 Task: Find connections with filter location Birkenhead with filter topic #LetsWork with filter profile language German with filter current company Management Solutions International (MSI) with filter school School of Planning and Architecture, New Delhi with filter industry Internet Publishing with filter service category Pricing Strategy with filter keywords title Marketing Director
Action: Mouse moved to (478, 79)
Screenshot: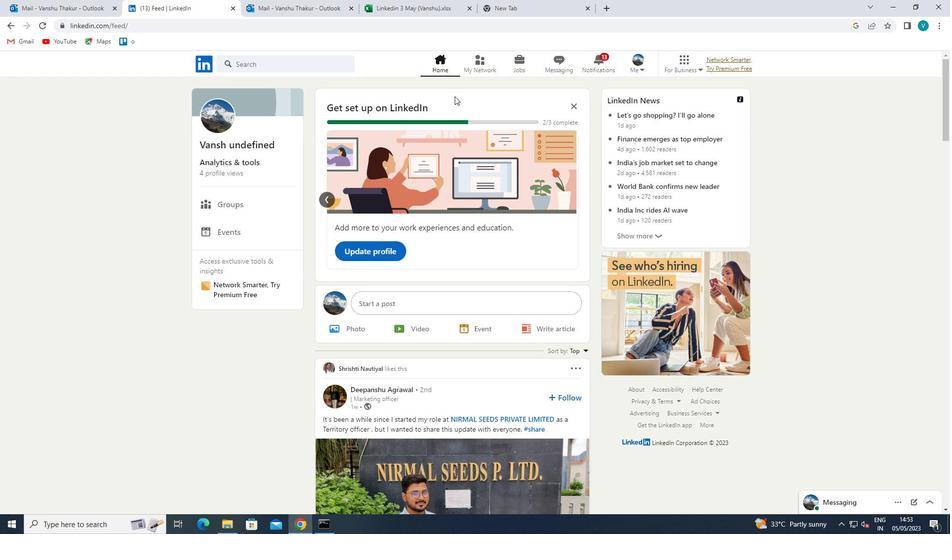 
Action: Mouse pressed left at (478, 79)
Screenshot: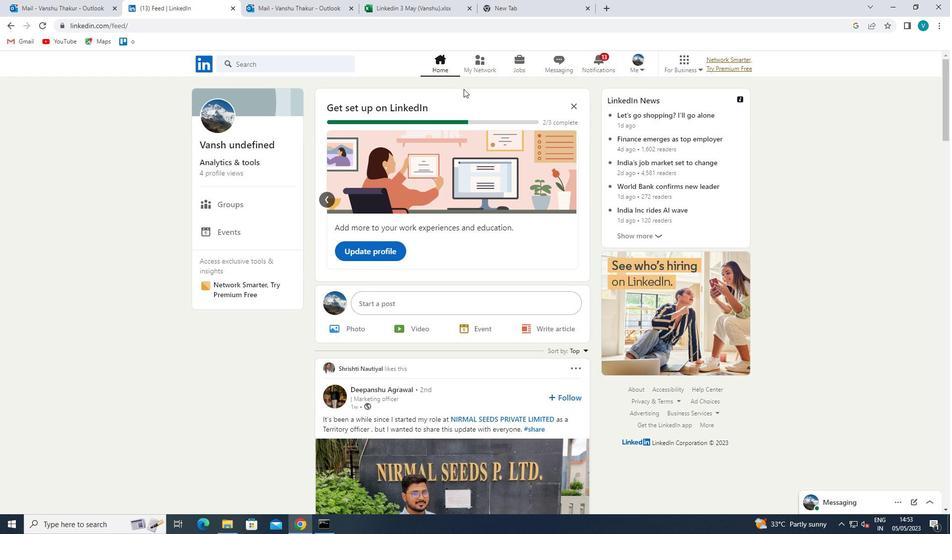 
Action: Mouse moved to (484, 72)
Screenshot: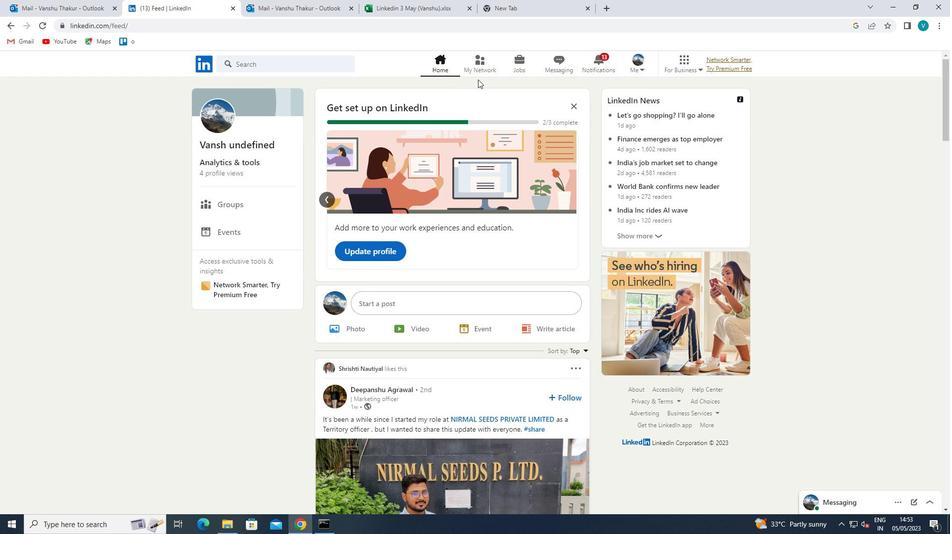 
Action: Mouse pressed left at (484, 72)
Screenshot: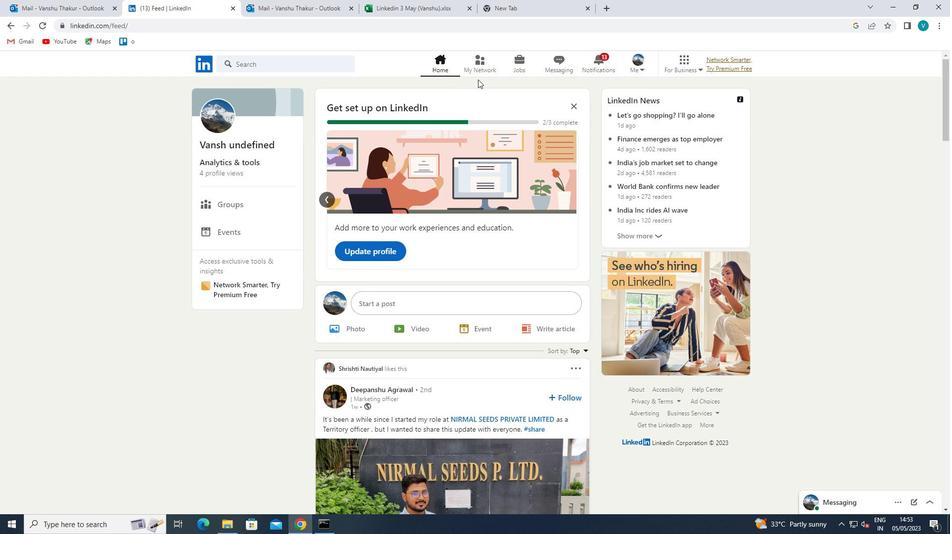 
Action: Mouse moved to (291, 125)
Screenshot: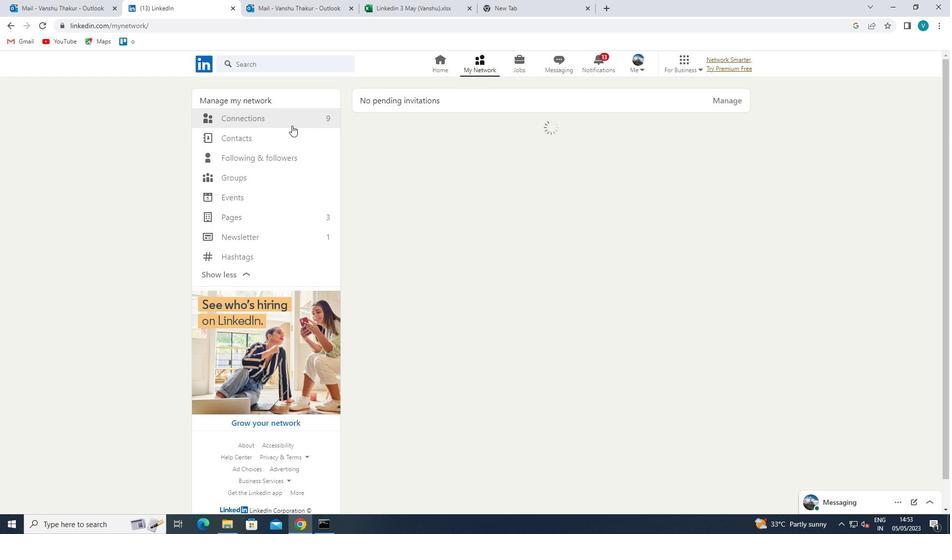 
Action: Mouse pressed left at (291, 125)
Screenshot: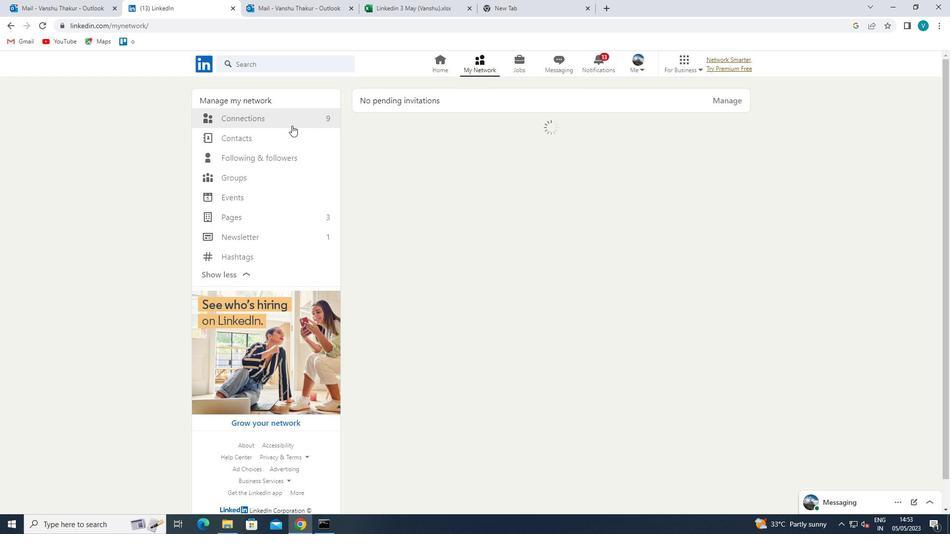 
Action: Mouse moved to (290, 120)
Screenshot: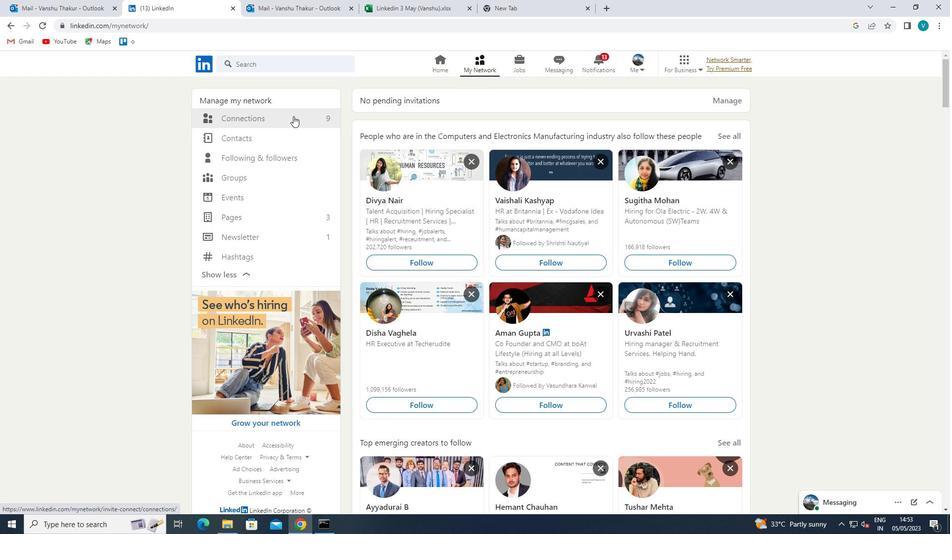 
Action: Mouse pressed left at (290, 120)
Screenshot: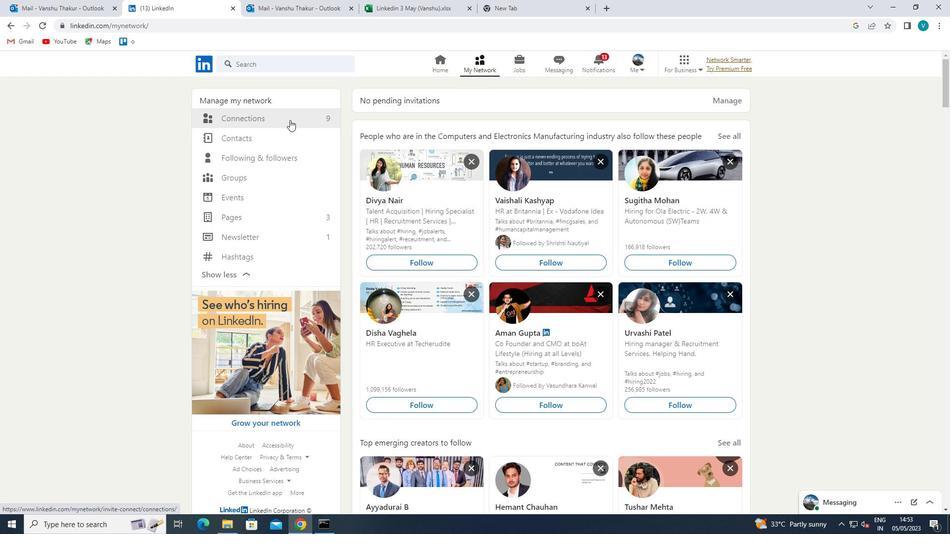 
Action: Mouse moved to (573, 120)
Screenshot: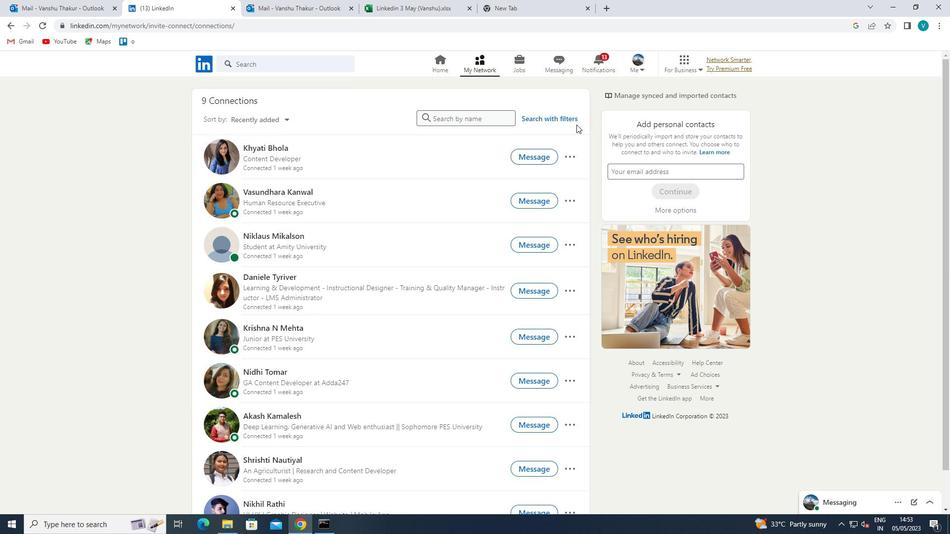 
Action: Mouse pressed left at (573, 120)
Screenshot: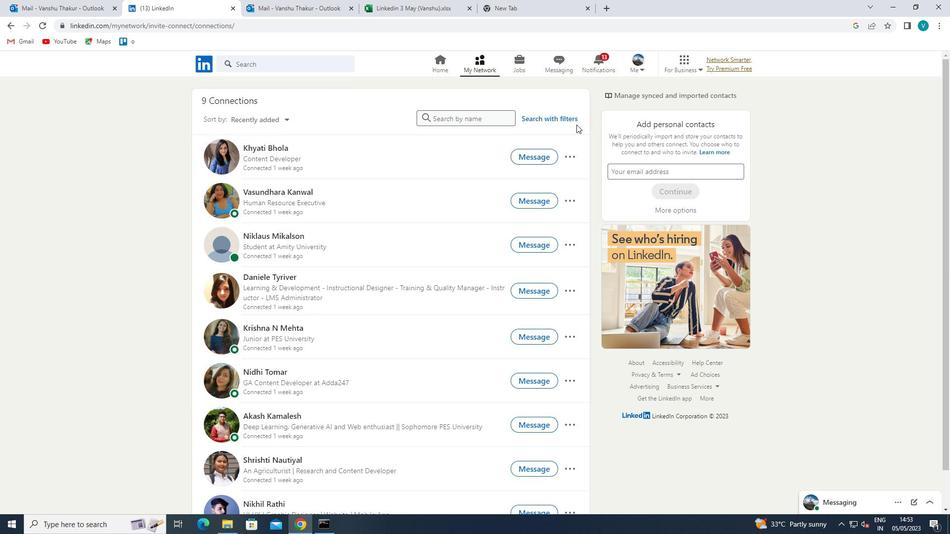 
Action: Mouse moved to (486, 89)
Screenshot: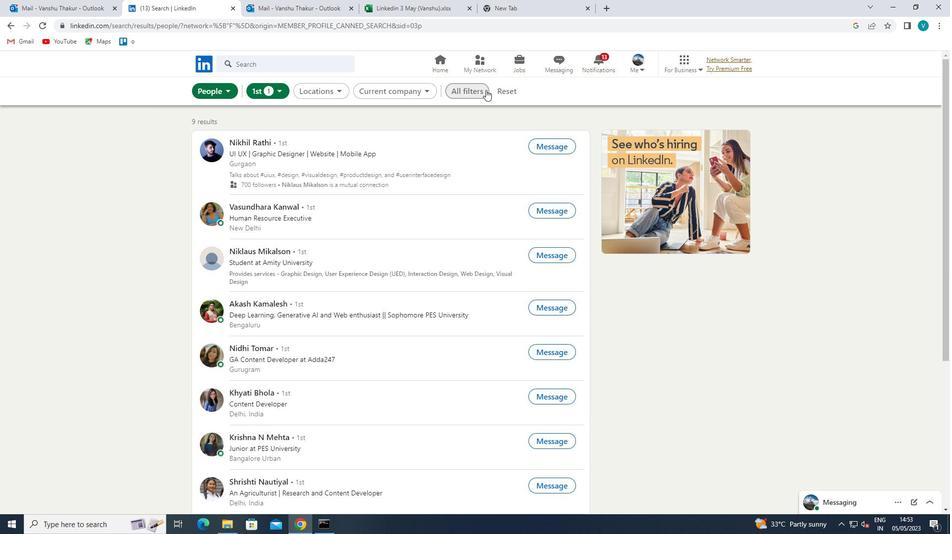 
Action: Mouse pressed left at (486, 89)
Screenshot: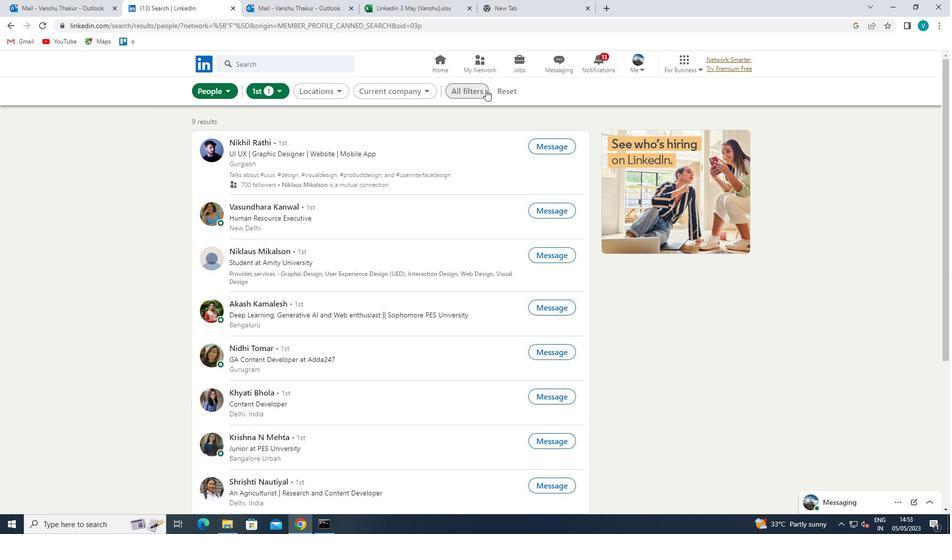 
Action: Mouse moved to (795, 235)
Screenshot: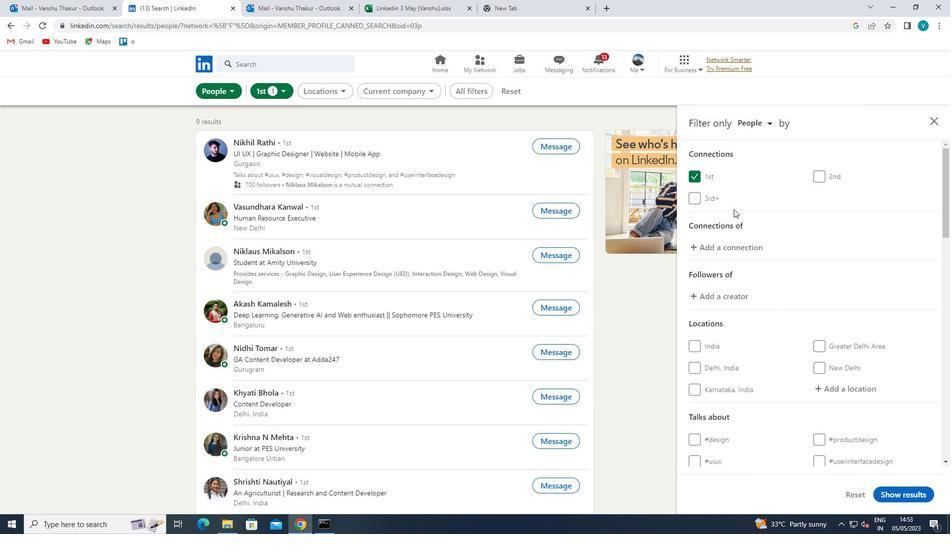 
Action: Mouse scrolled (795, 234) with delta (0, 0)
Screenshot: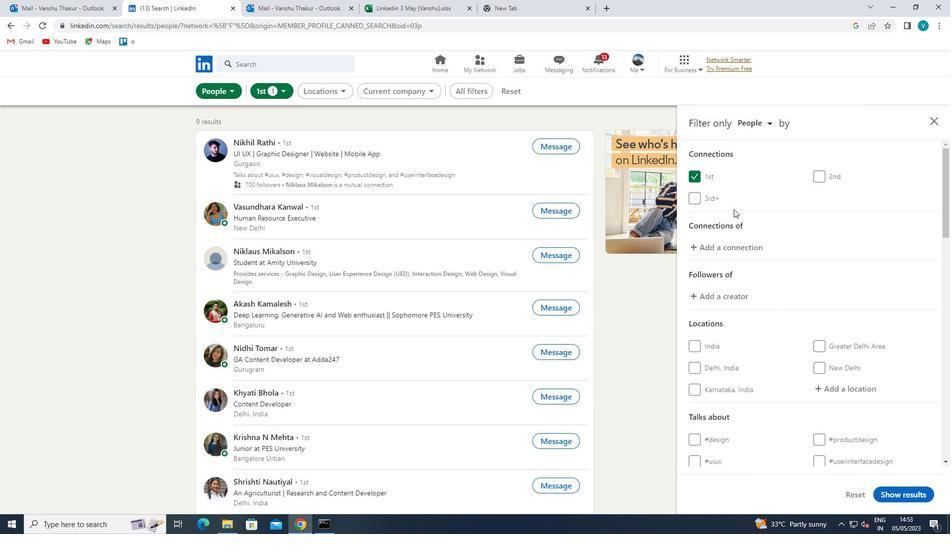 
Action: Mouse moved to (795, 235)
Screenshot: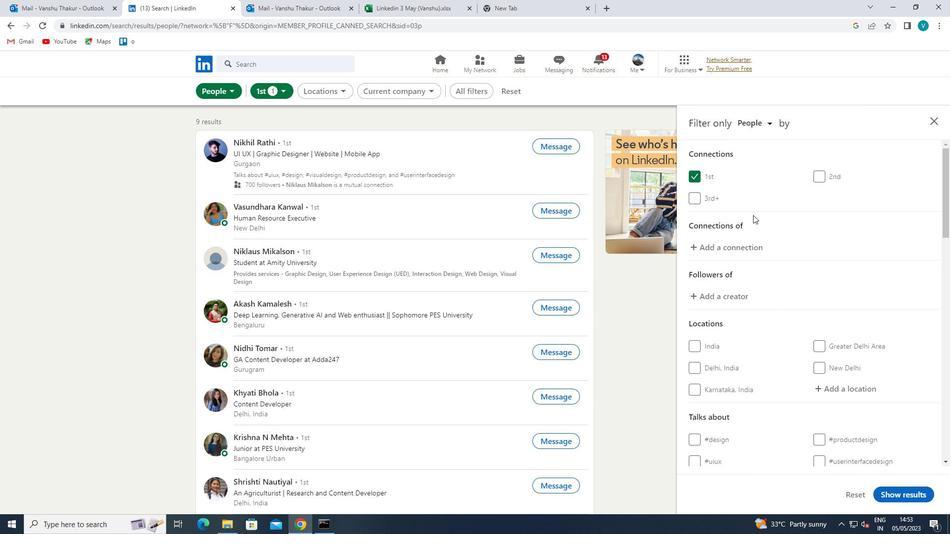 
Action: Mouse scrolled (795, 234) with delta (0, 0)
Screenshot: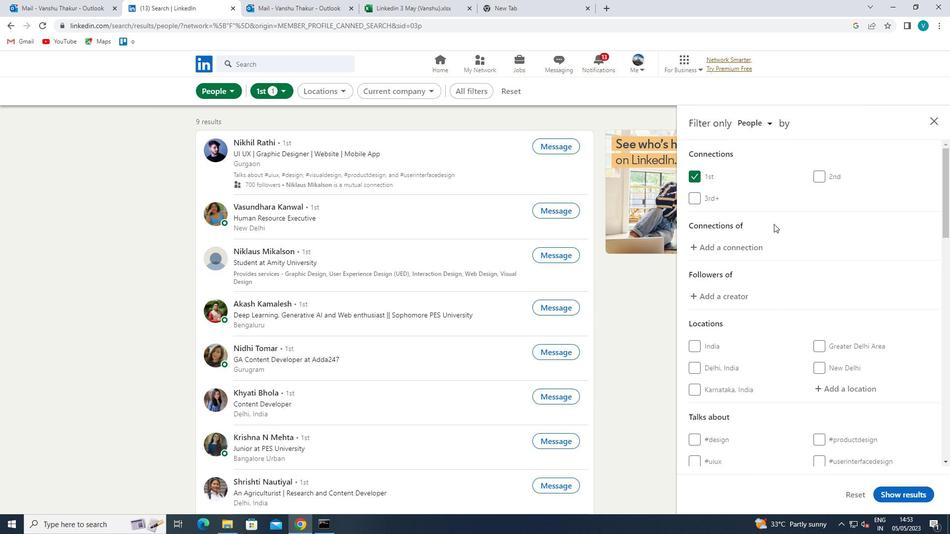 
Action: Mouse moved to (796, 236)
Screenshot: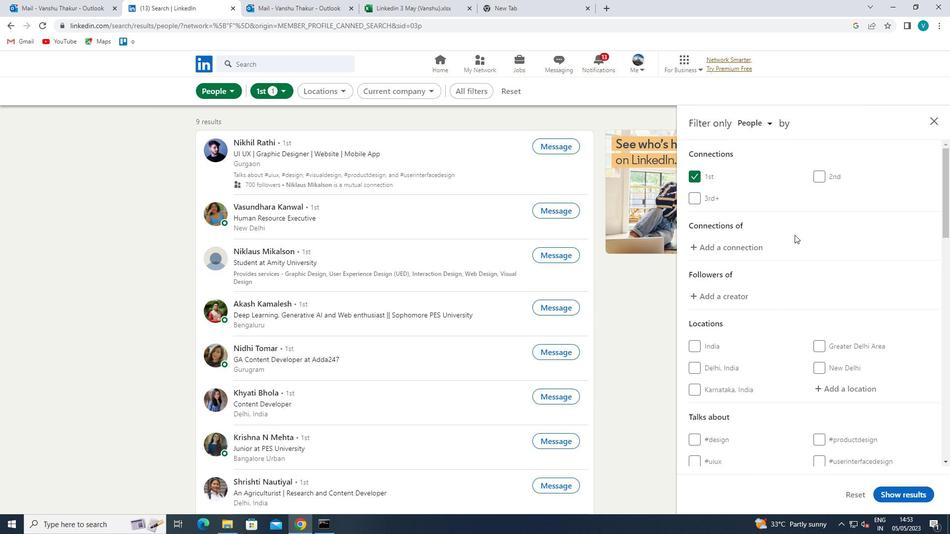 
Action: Mouse scrolled (796, 235) with delta (0, 0)
Screenshot: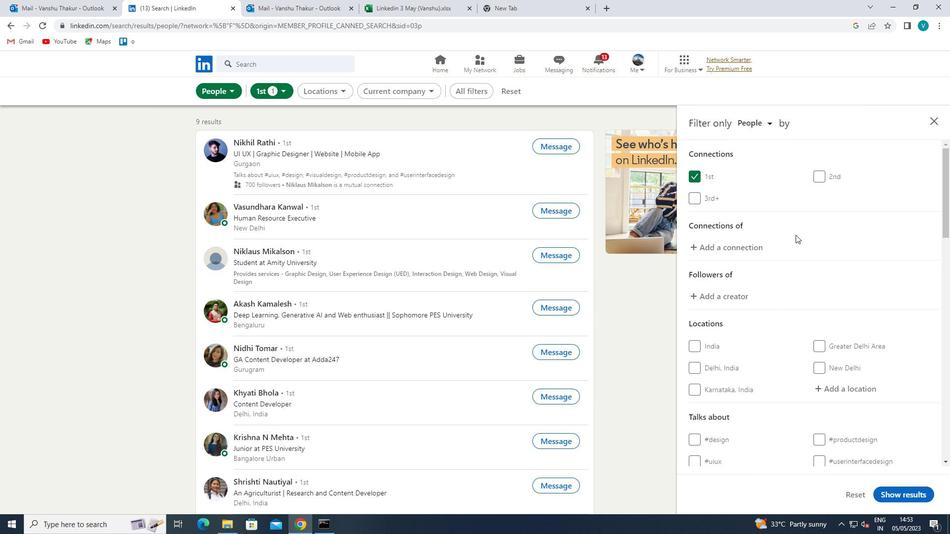 
Action: Mouse moved to (846, 244)
Screenshot: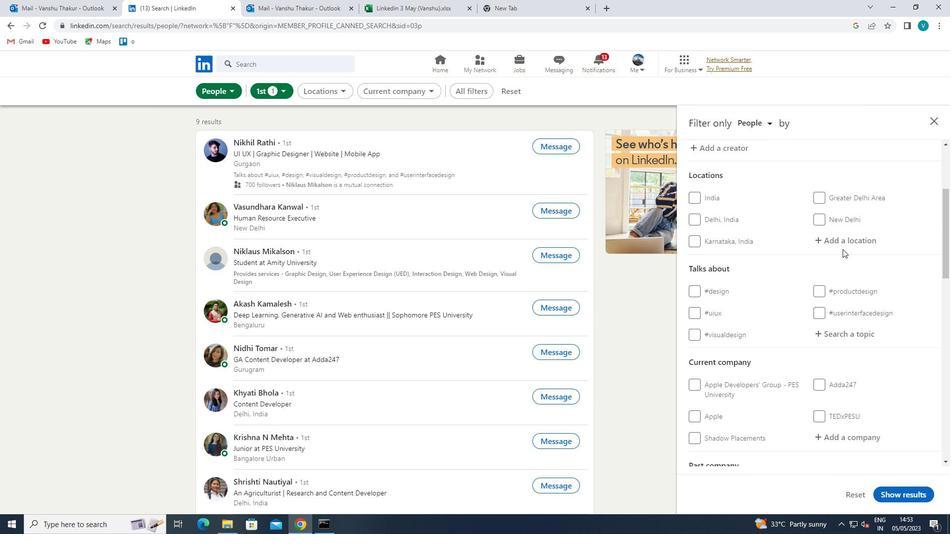 
Action: Mouse pressed left at (846, 244)
Screenshot: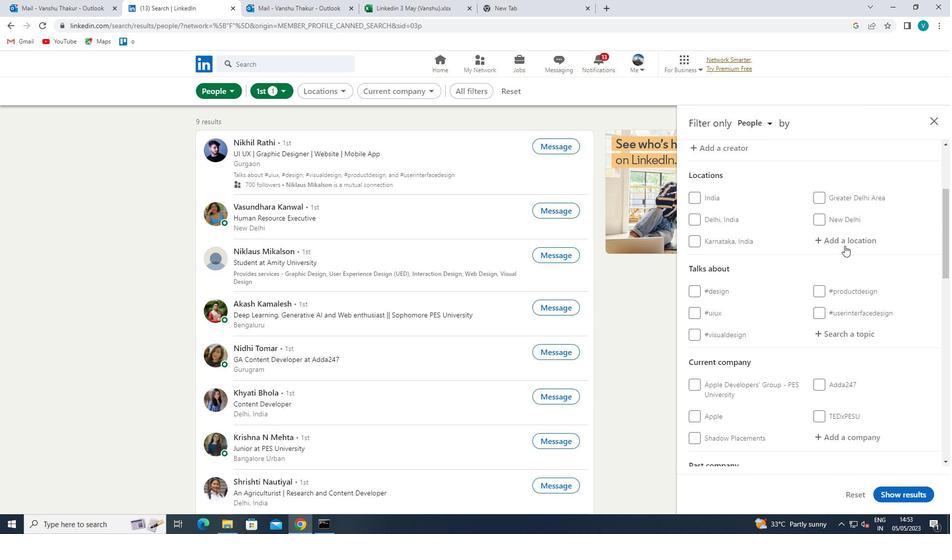 
Action: Mouse moved to (846, 242)
Screenshot: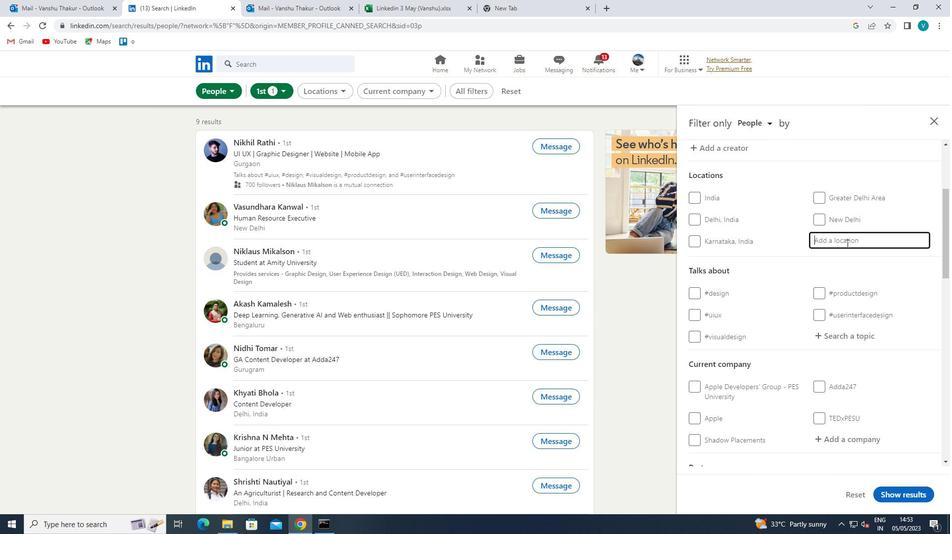 
Action: Key pressed <Key.shift>BIRKENHEAD
Screenshot: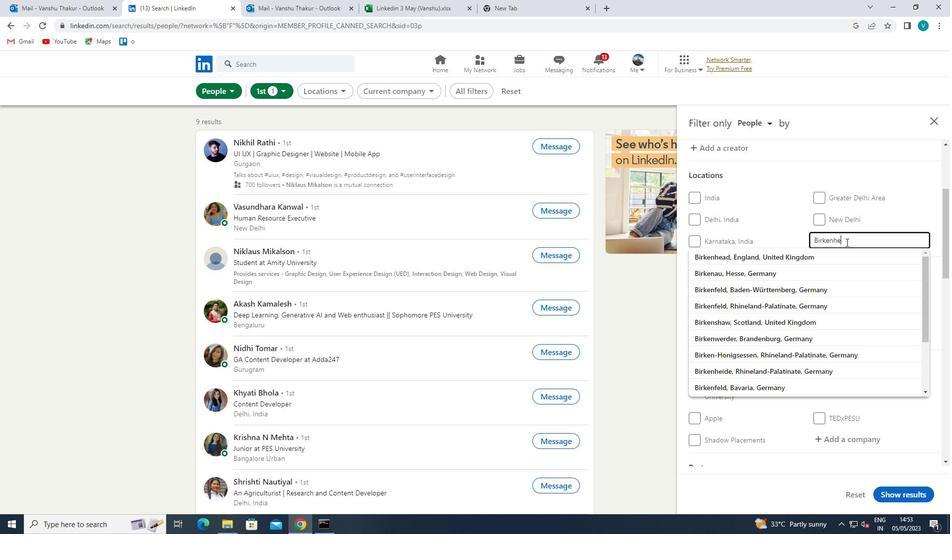 
Action: Mouse moved to (800, 251)
Screenshot: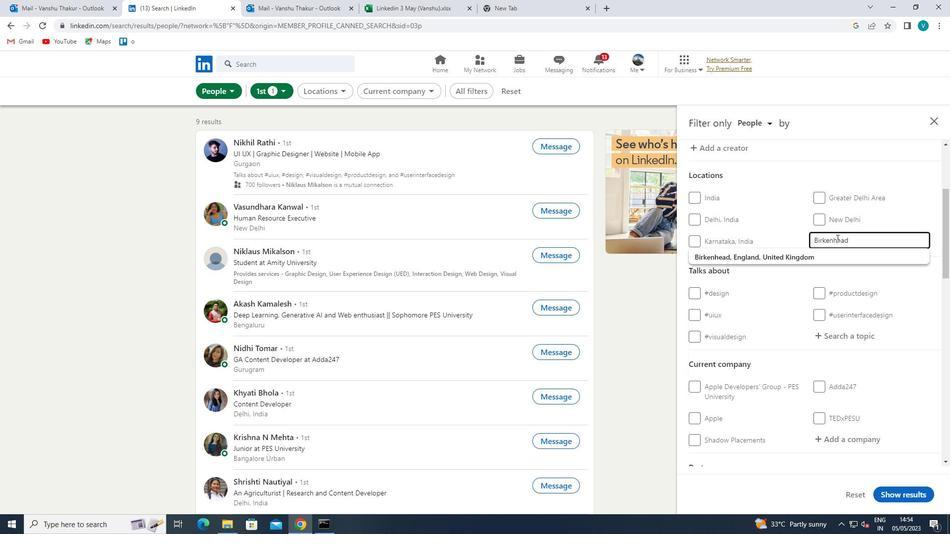 
Action: Mouse pressed left at (800, 251)
Screenshot: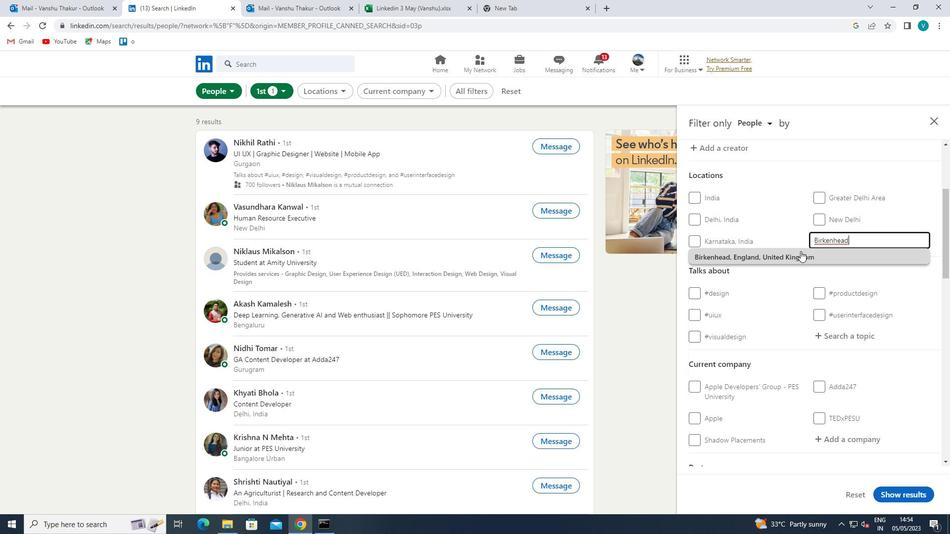 
Action: Mouse moved to (800, 252)
Screenshot: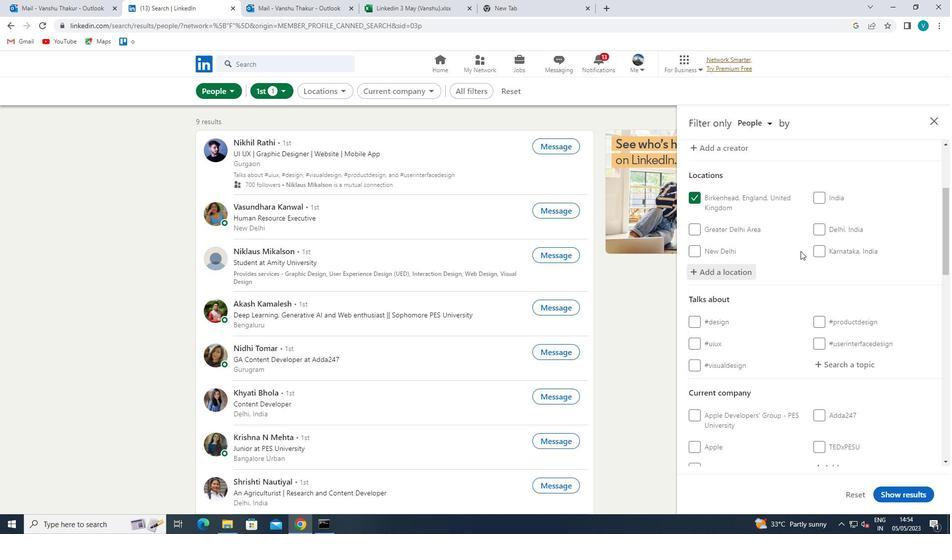 
Action: Mouse scrolled (800, 251) with delta (0, 0)
Screenshot: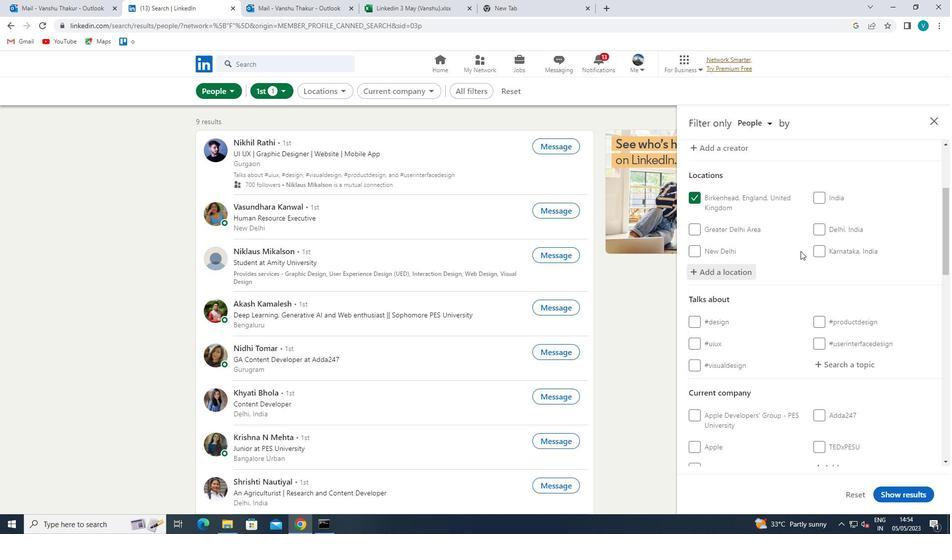 
Action: Mouse moved to (826, 317)
Screenshot: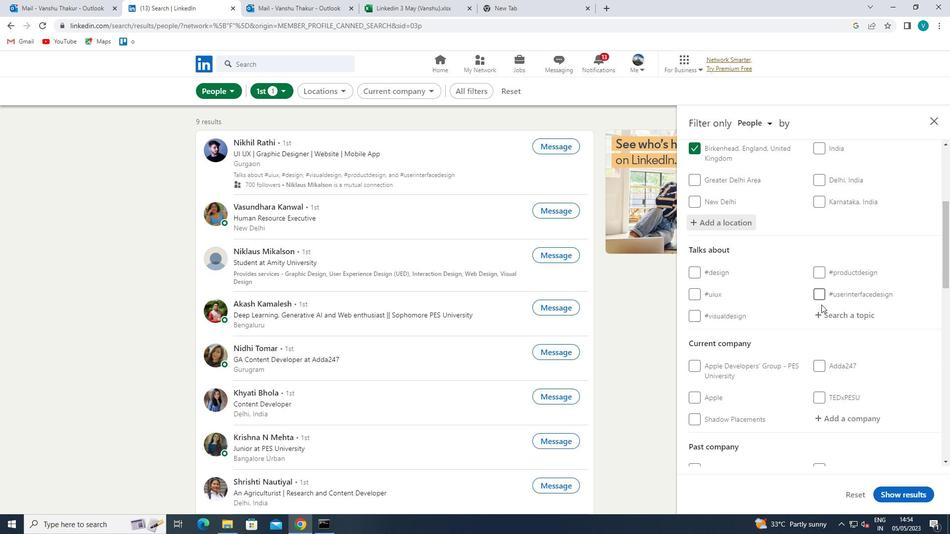 
Action: Mouse pressed left at (826, 317)
Screenshot: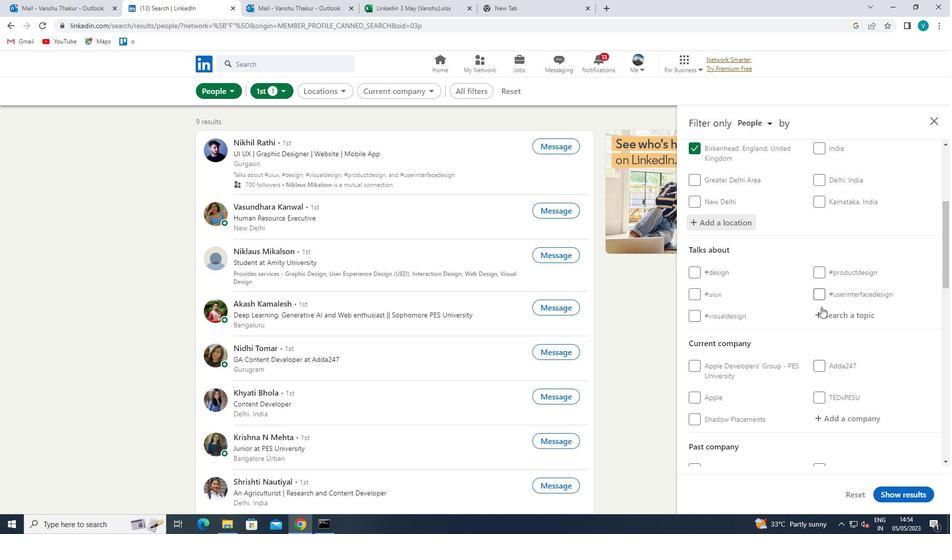 
Action: Mouse moved to (826, 317)
Screenshot: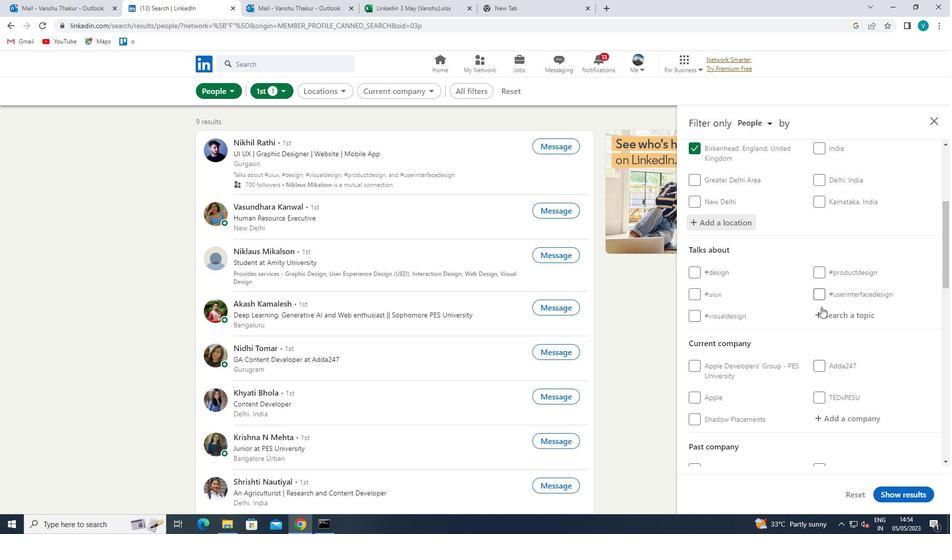 
Action: Key pressed LETSWOR
Screenshot: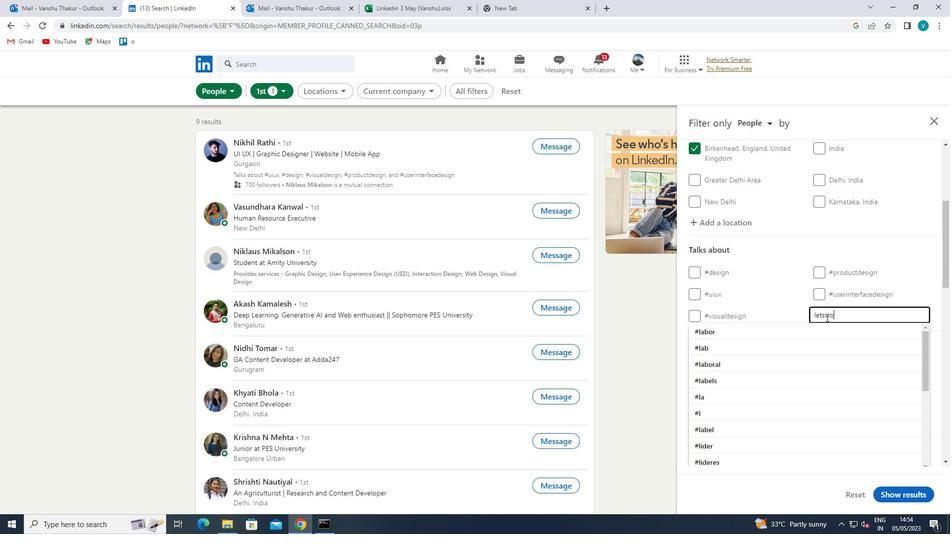 
Action: Mouse moved to (753, 329)
Screenshot: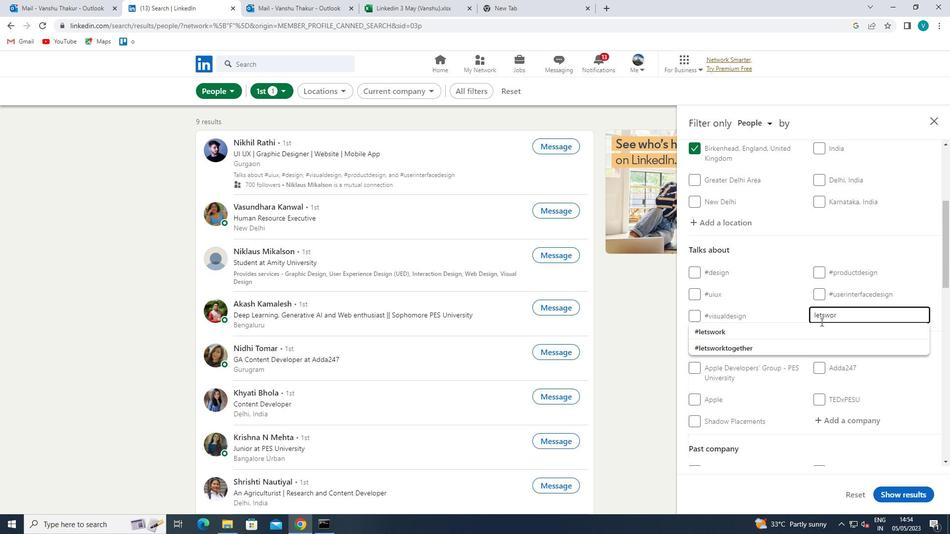 
Action: Mouse pressed left at (753, 329)
Screenshot: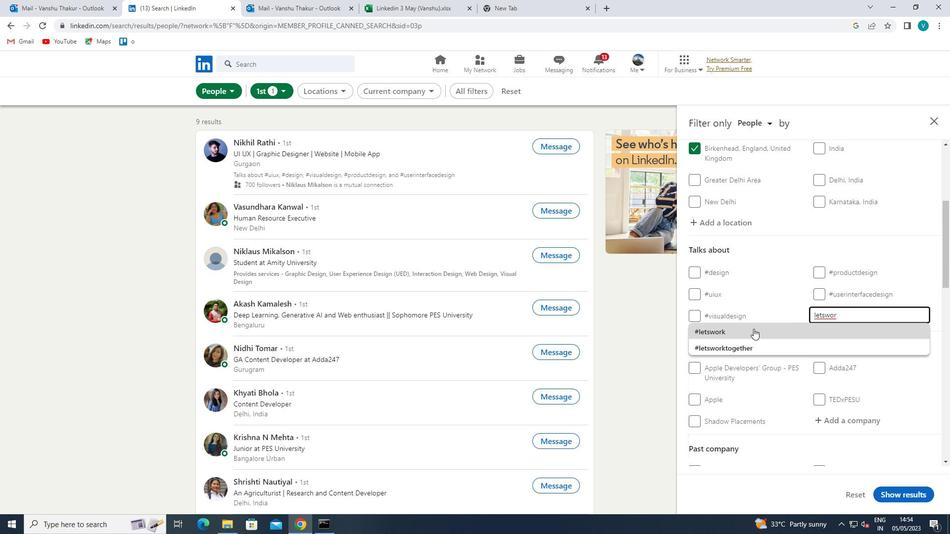 
Action: Mouse scrolled (753, 328) with delta (0, 0)
Screenshot: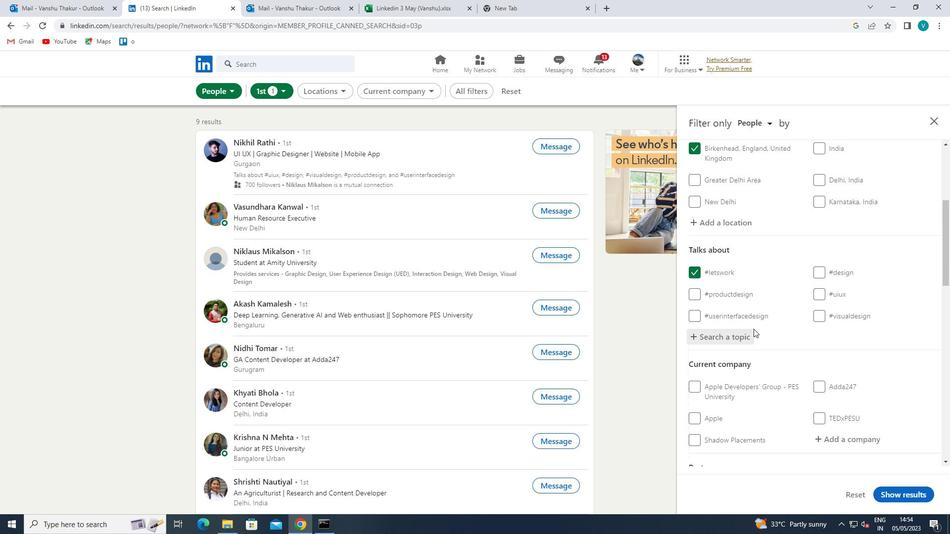 
Action: Mouse scrolled (753, 328) with delta (0, 0)
Screenshot: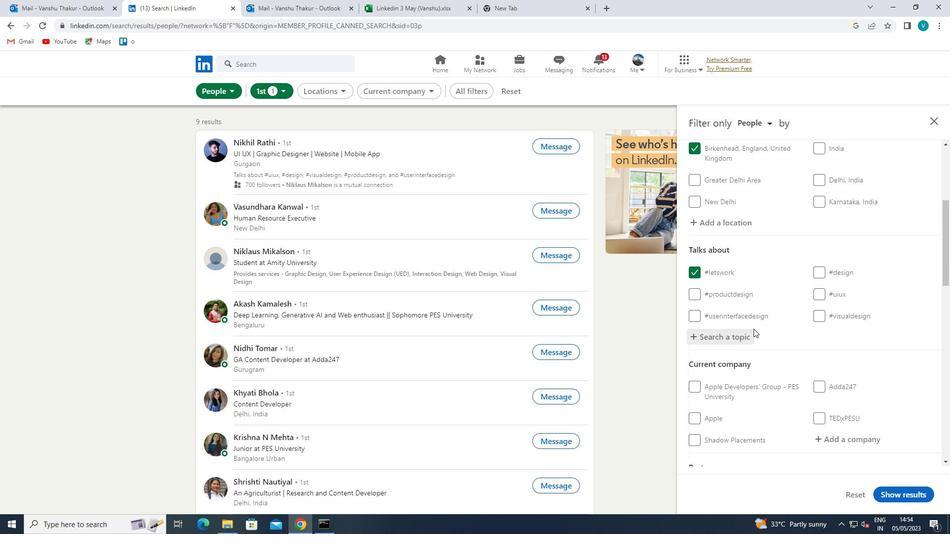 
Action: Mouse moved to (755, 331)
Screenshot: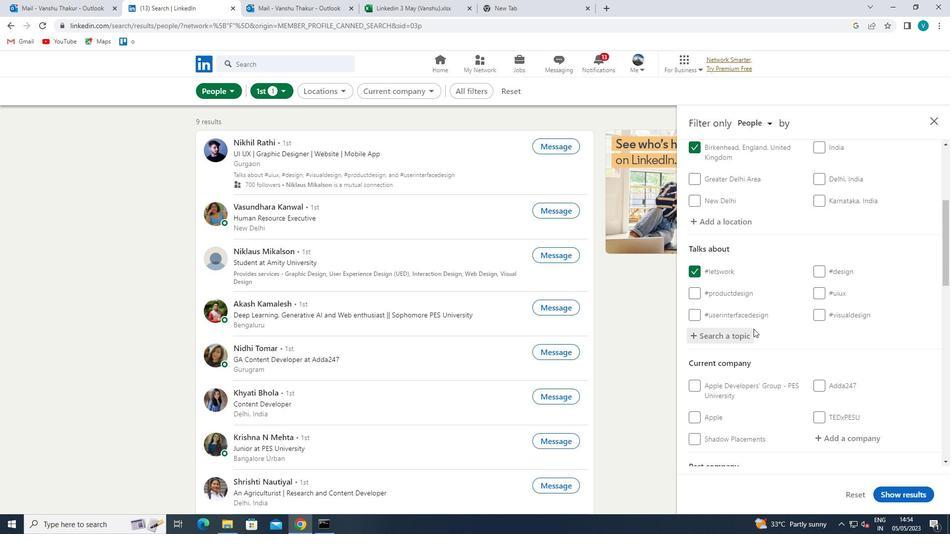
Action: Mouse scrolled (755, 331) with delta (0, 0)
Screenshot: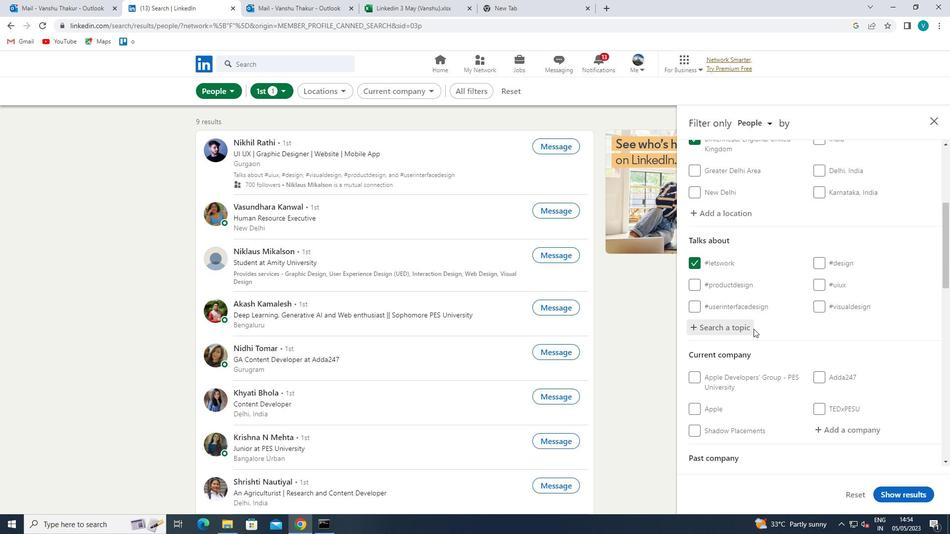 
Action: Mouse moved to (845, 290)
Screenshot: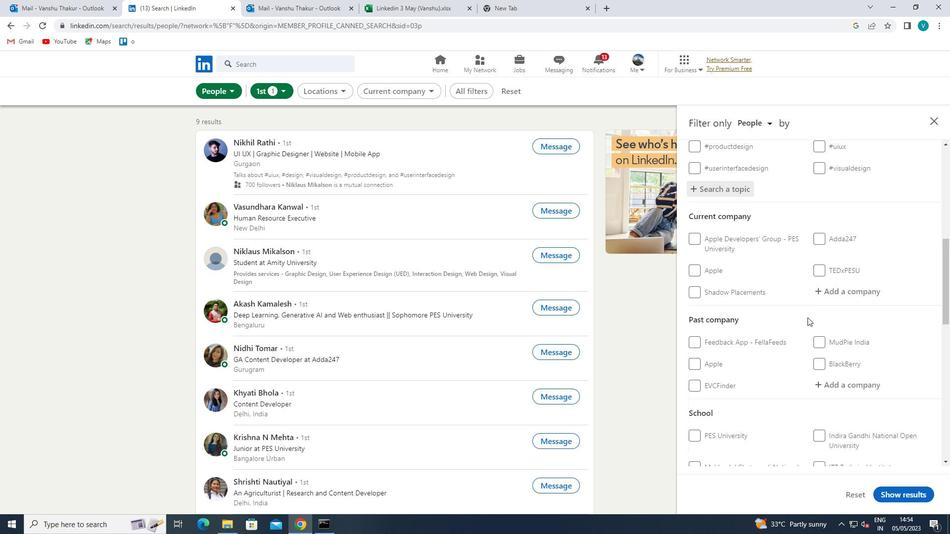 
Action: Mouse pressed left at (845, 290)
Screenshot: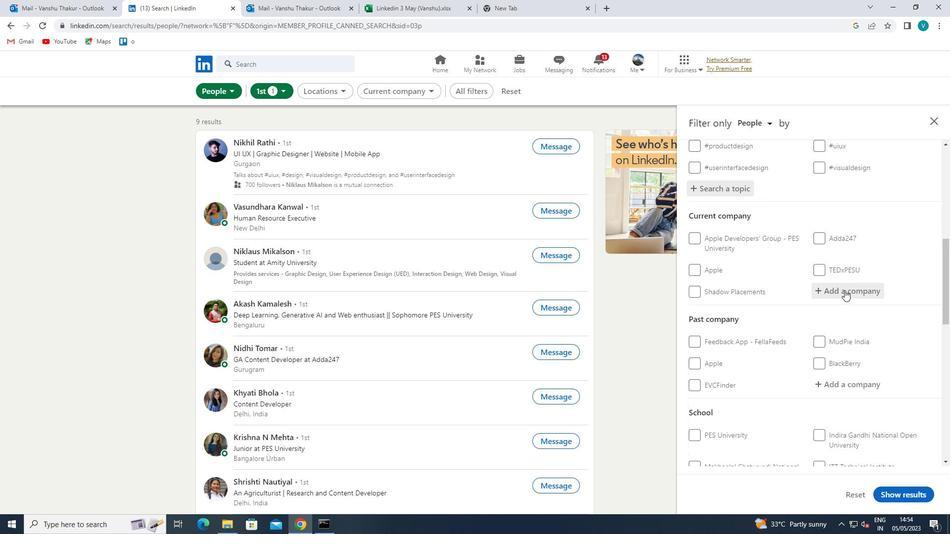
Action: Key pressed <Key.shift>MANAGE
Screenshot: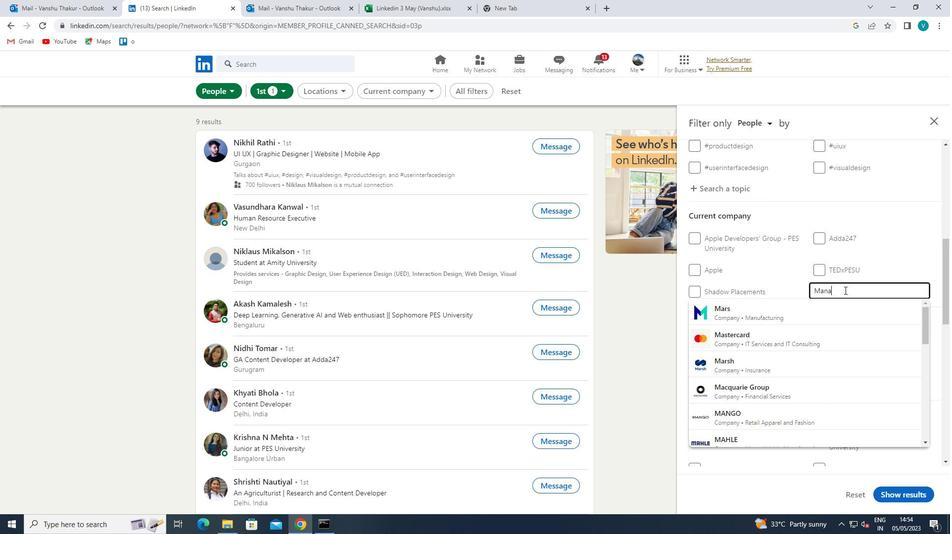 
Action: Mouse moved to (844, 291)
Screenshot: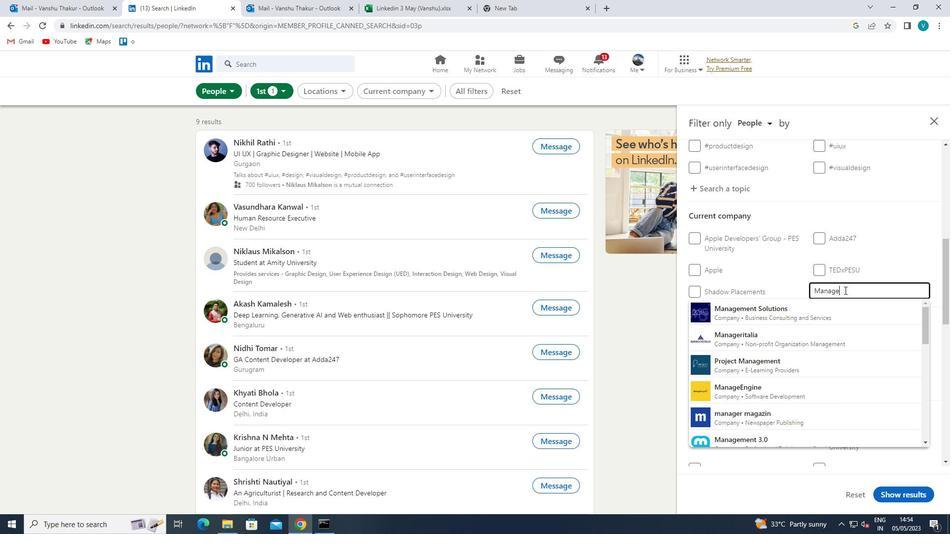 
Action: Key pressed MENT<Key.space><Key.shift>SOLI<Key.backspace>
Screenshot: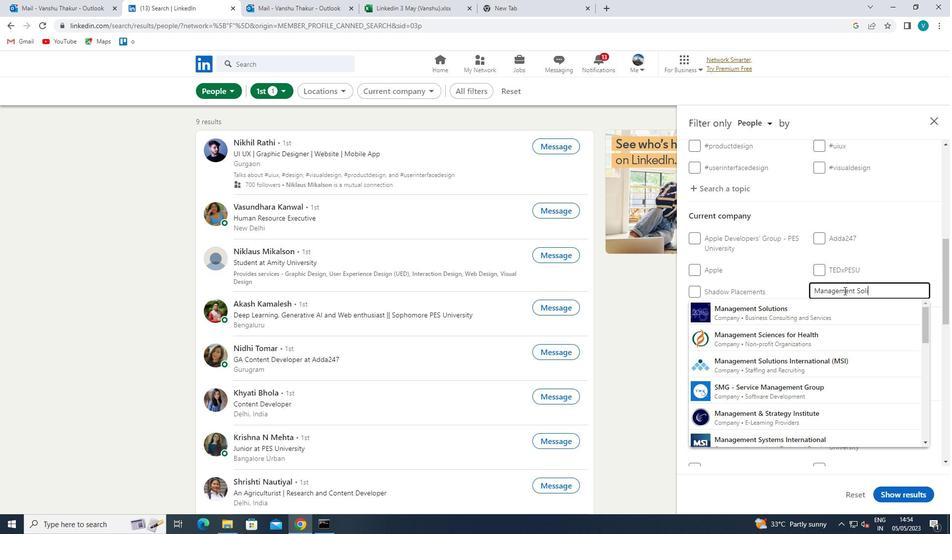 
Action: Mouse moved to (840, 335)
Screenshot: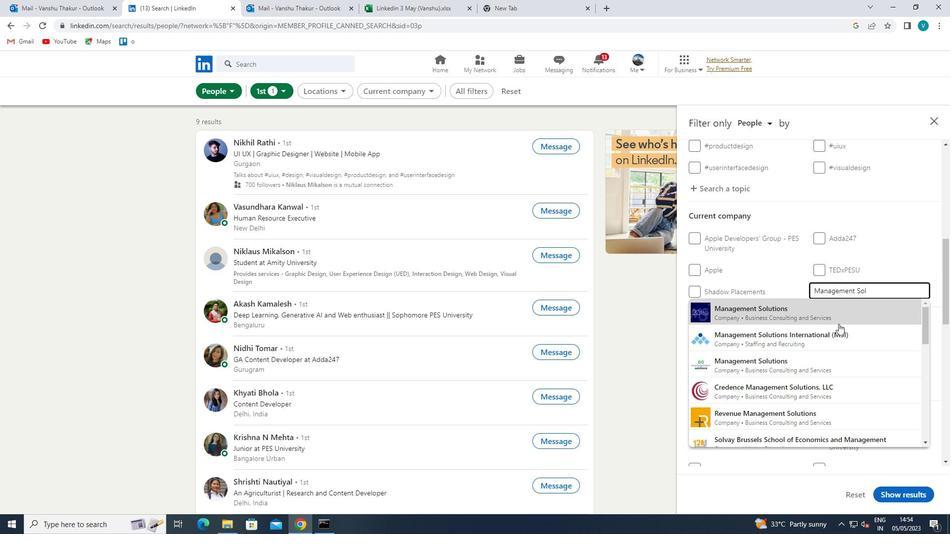 
Action: Mouse pressed left at (840, 335)
Screenshot: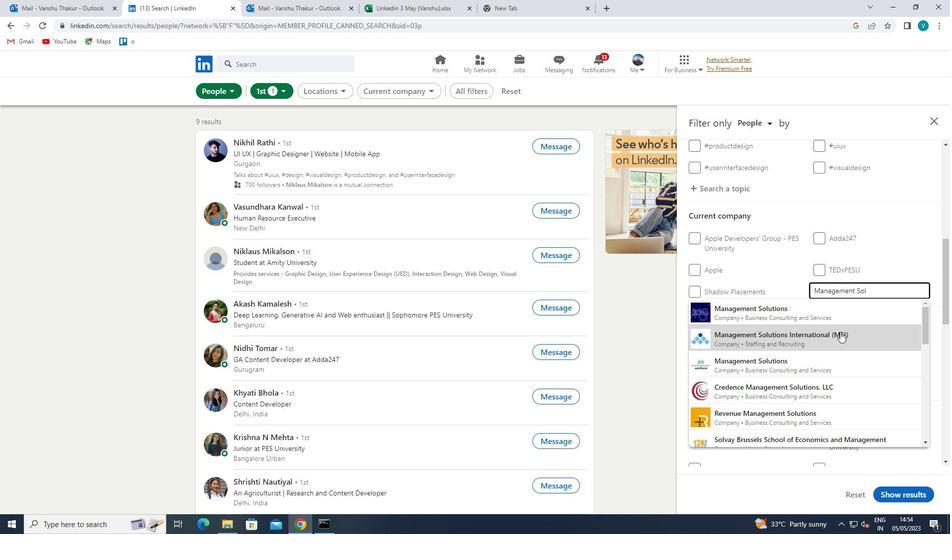 
Action: Mouse scrolled (840, 335) with delta (0, 0)
Screenshot: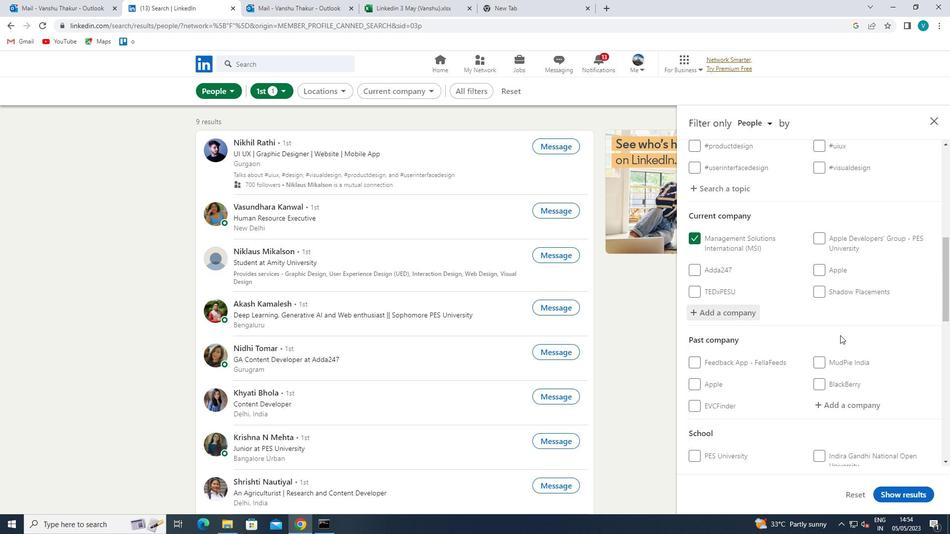
Action: Mouse scrolled (840, 335) with delta (0, 0)
Screenshot: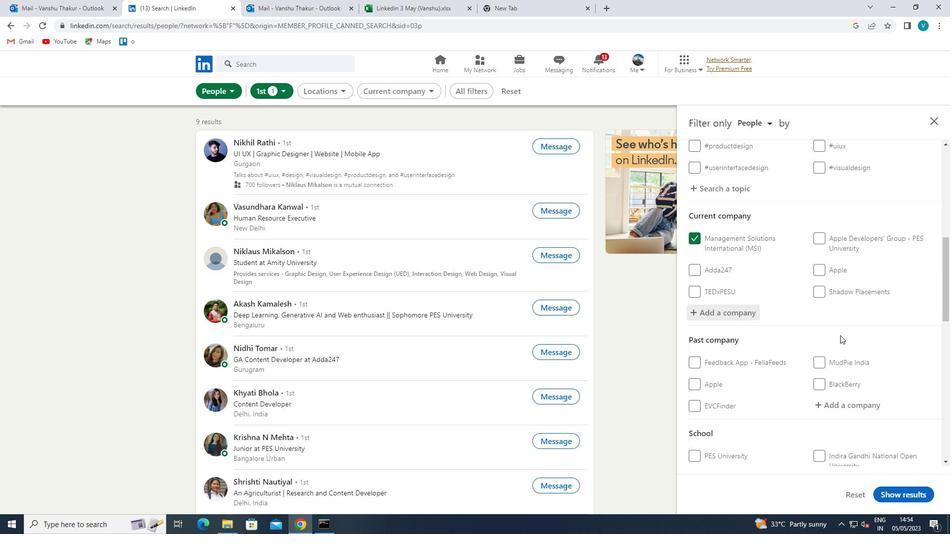 
Action: Mouse scrolled (840, 335) with delta (0, 0)
Screenshot: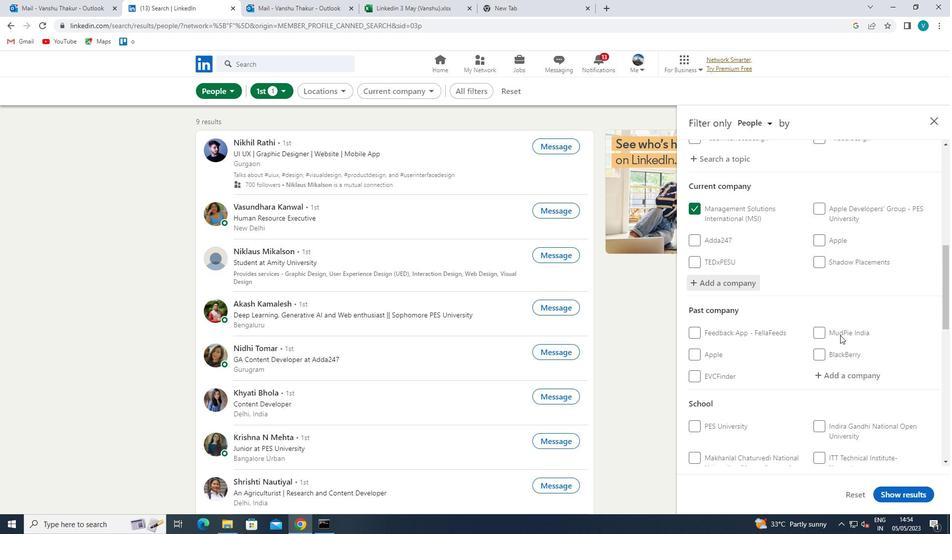 
Action: Mouse scrolled (840, 335) with delta (0, 0)
Screenshot: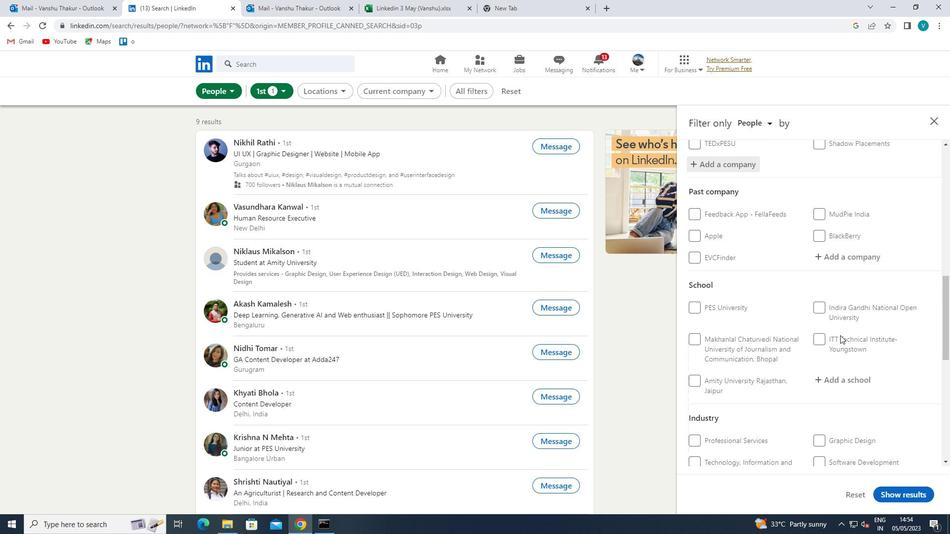 
Action: Mouse moved to (844, 331)
Screenshot: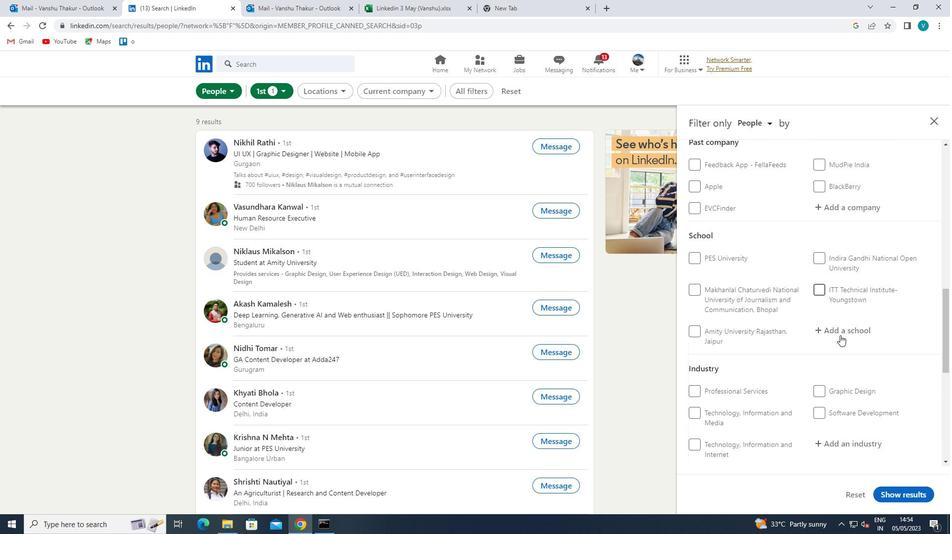 
Action: Mouse pressed left at (844, 331)
Screenshot: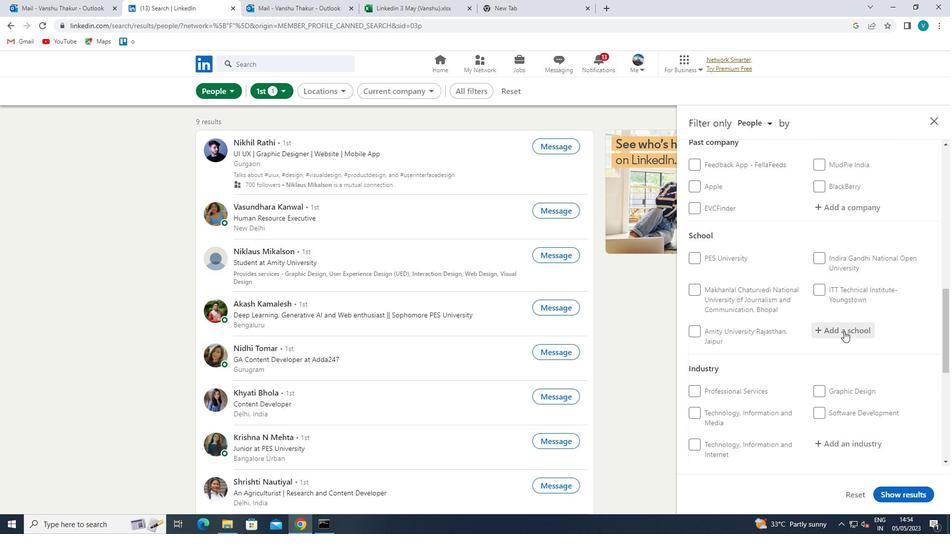 
Action: Key pressed <Key.shift>SCHOOL<Key.space>OF<Key.space><Key.shift>PLANNING<Key.space>
Screenshot: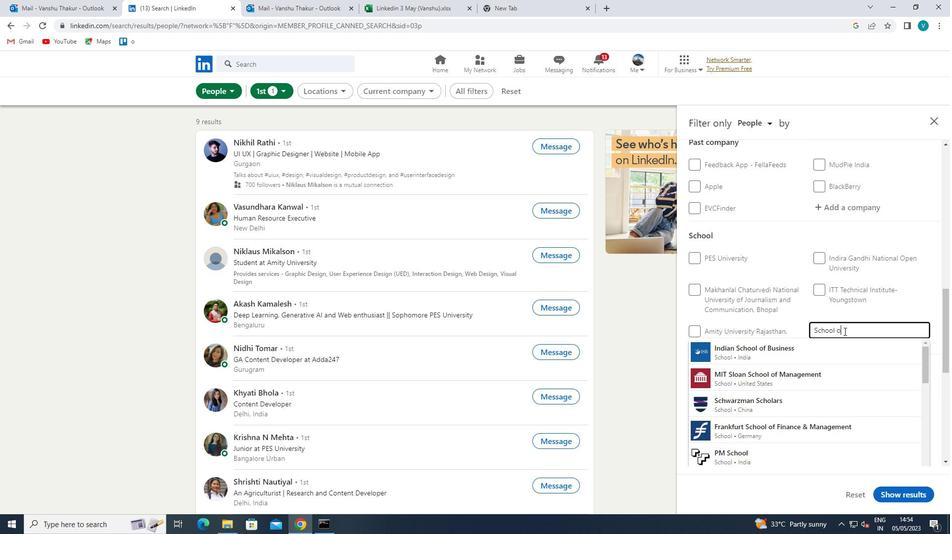 
Action: Mouse moved to (840, 349)
Screenshot: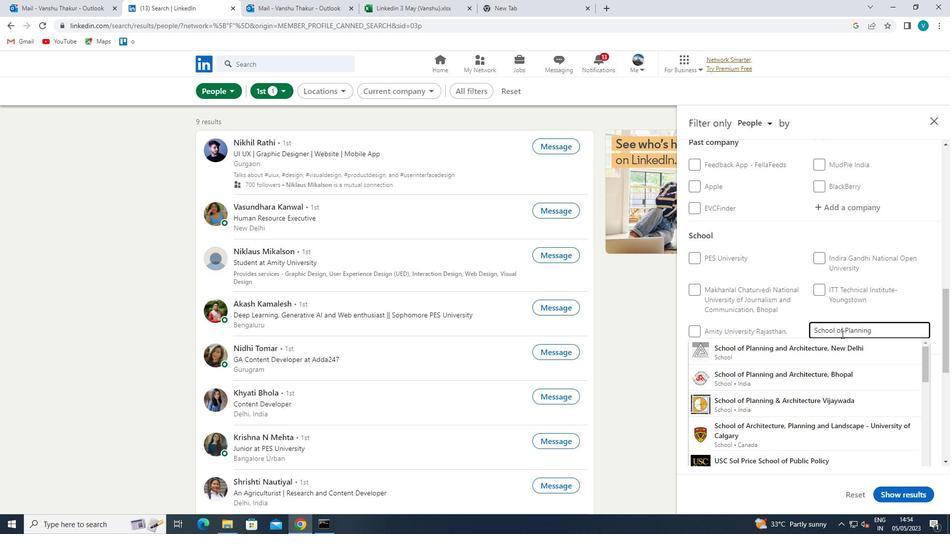 
Action: Mouse pressed left at (840, 349)
Screenshot: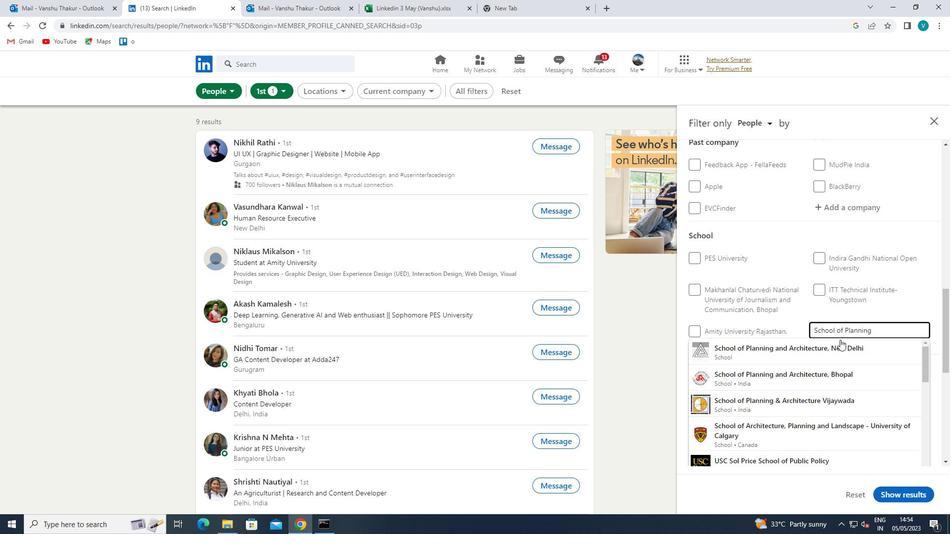 
Action: Mouse scrolled (840, 349) with delta (0, 0)
Screenshot: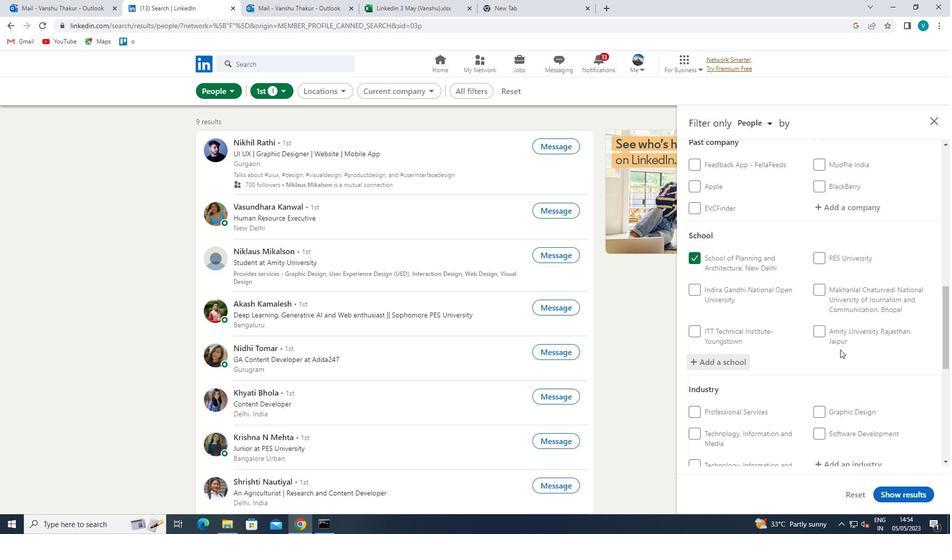 
Action: Mouse scrolled (840, 349) with delta (0, 0)
Screenshot: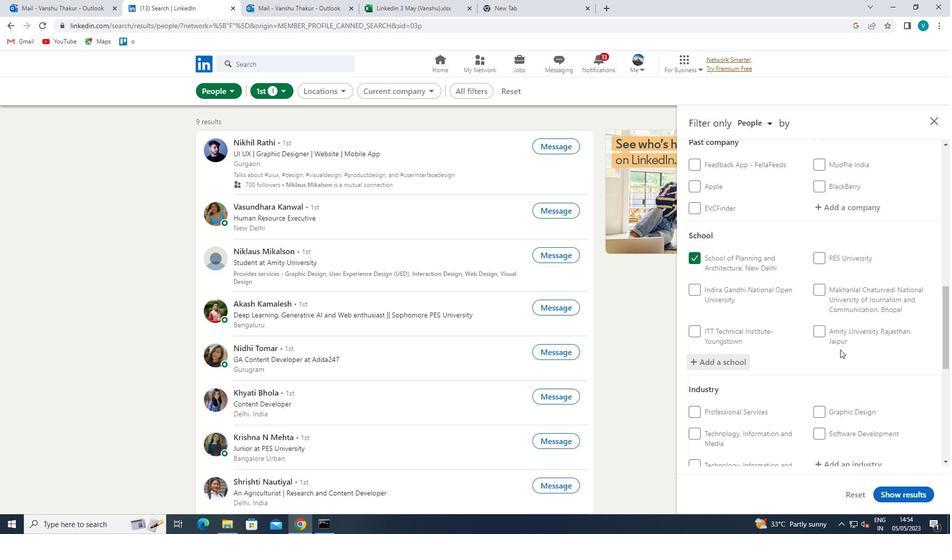 
Action: Mouse scrolled (840, 349) with delta (0, 0)
Screenshot: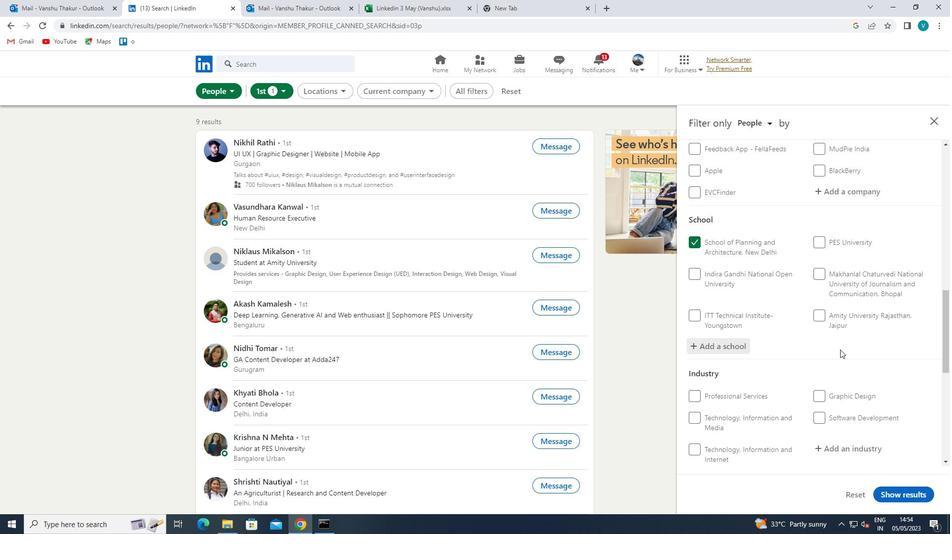 
Action: Mouse moved to (846, 316)
Screenshot: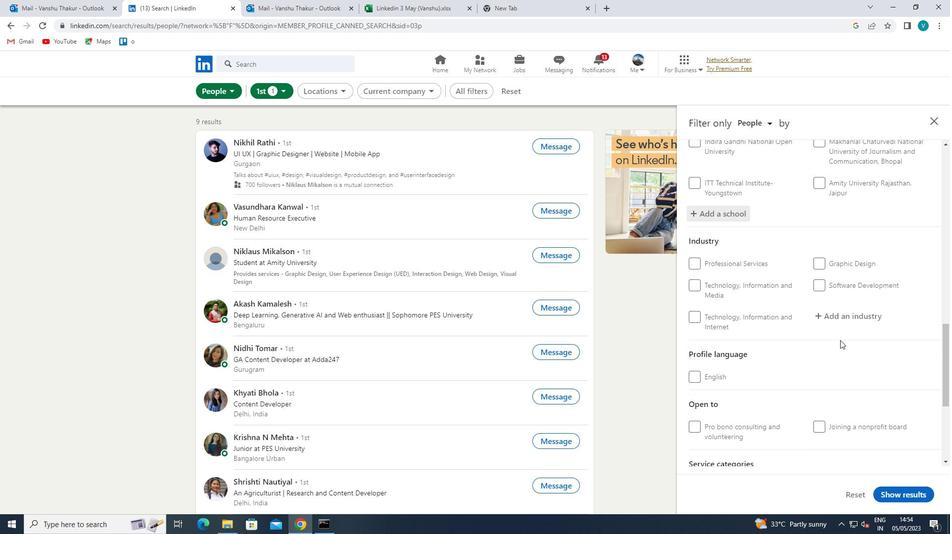 
Action: Mouse pressed left at (846, 316)
Screenshot: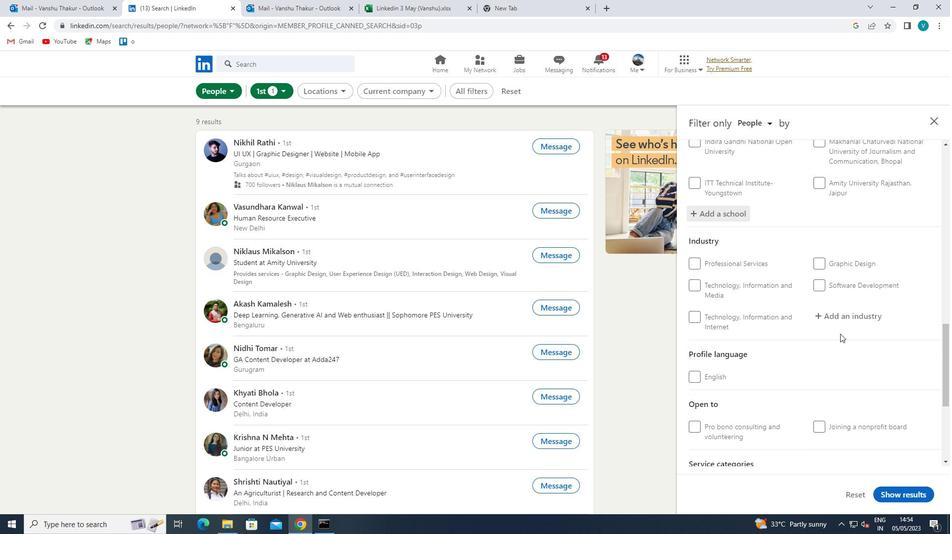 
Action: Key pressed <Key.shift>INTERNET<Key.space>
Screenshot: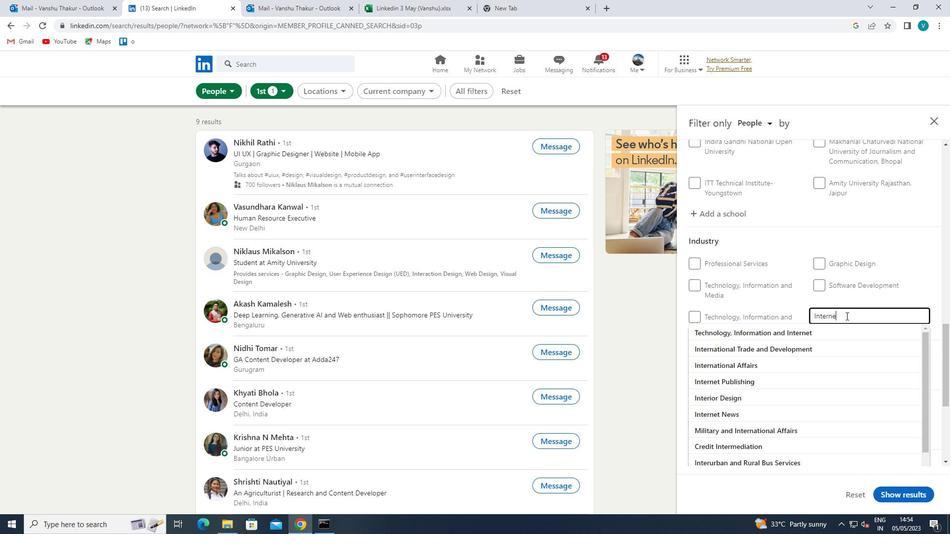
Action: Mouse moved to (816, 345)
Screenshot: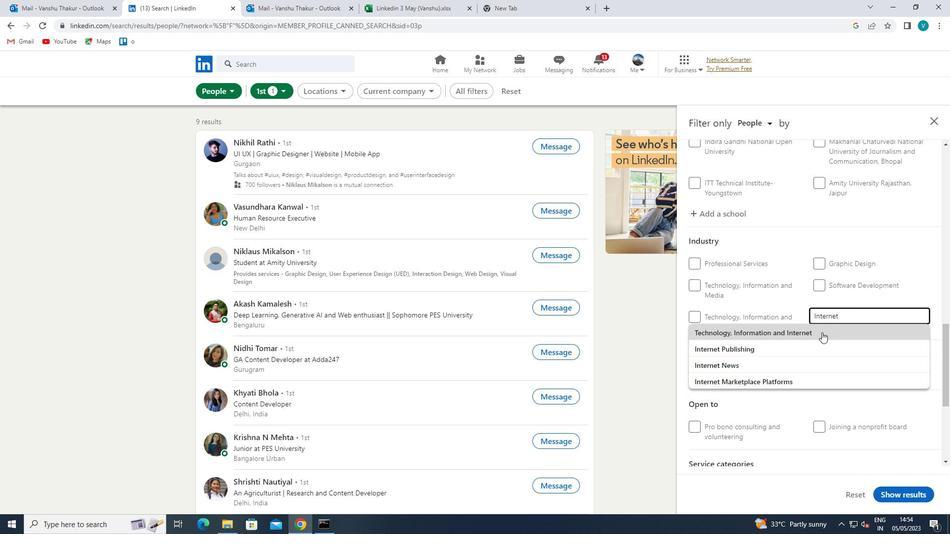 
Action: Mouse pressed left at (816, 345)
Screenshot: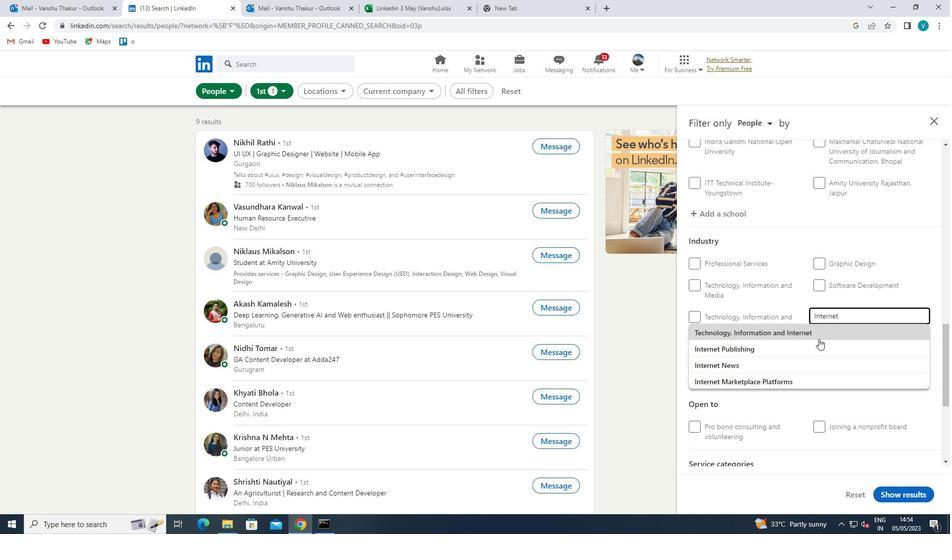 
Action: Mouse scrolled (816, 344) with delta (0, 0)
Screenshot: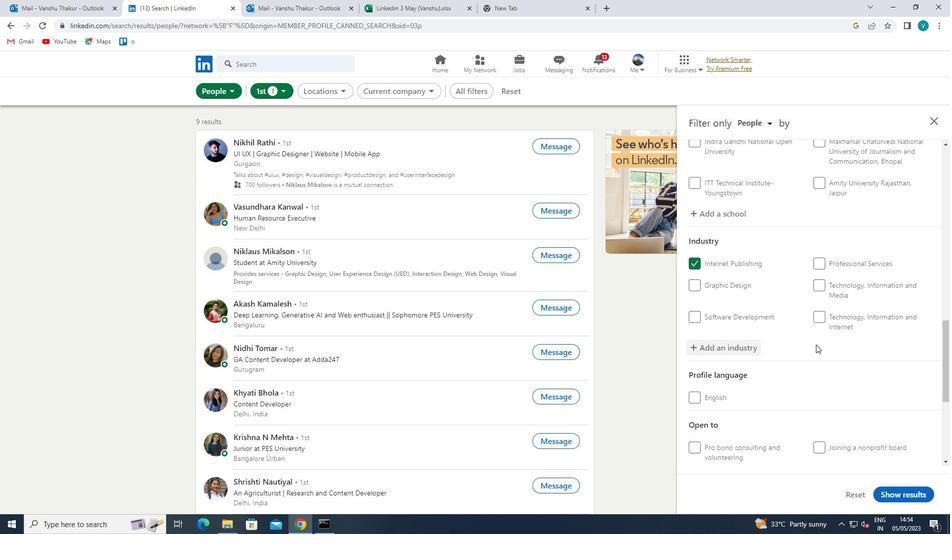 
Action: Mouse scrolled (816, 344) with delta (0, 0)
Screenshot: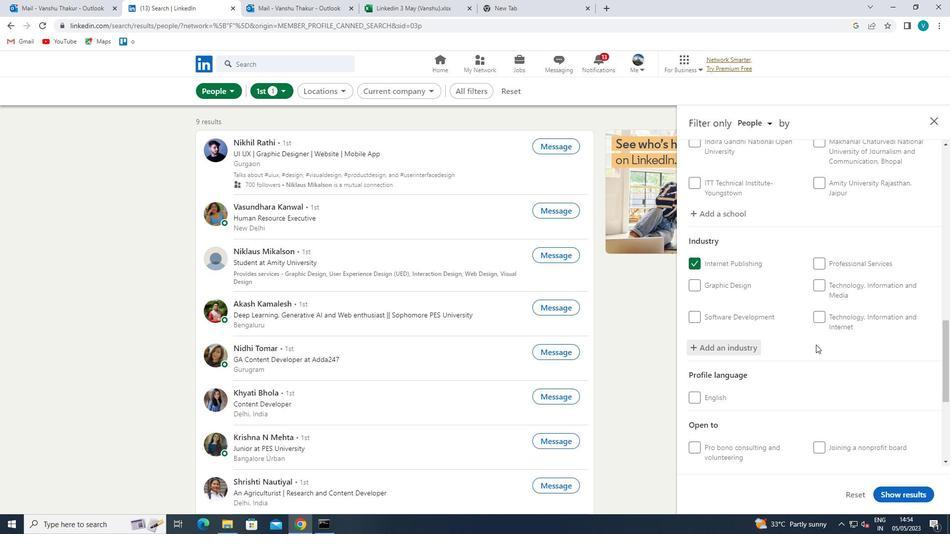 
Action: Mouse scrolled (816, 344) with delta (0, 0)
Screenshot: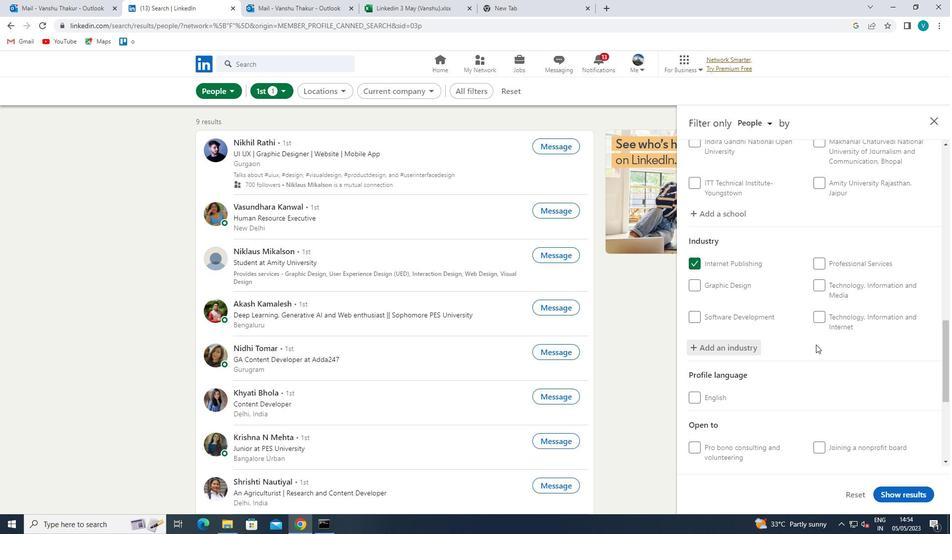 
Action: Mouse scrolled (816, 344) with delta (0, 0)
Screenshot: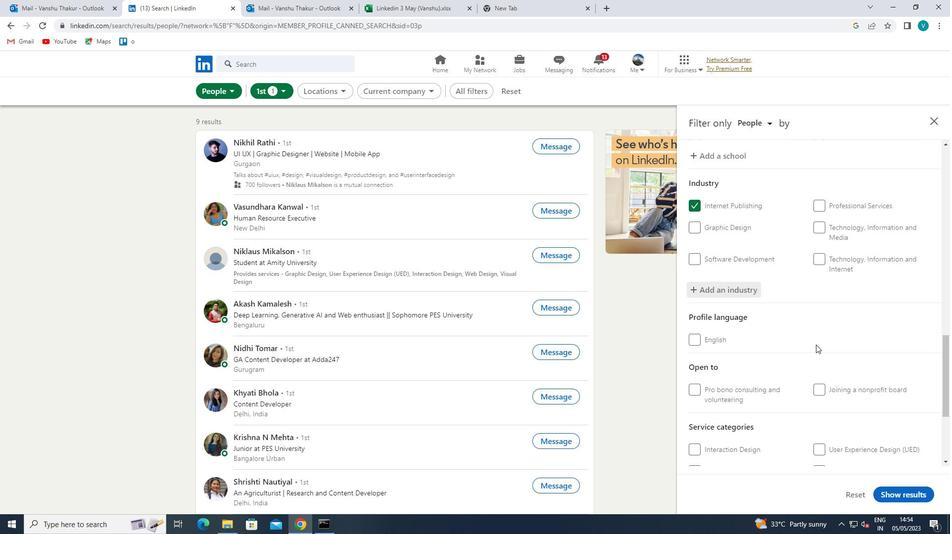 
Action: Mouse moved to (816, 345)
Screenshot: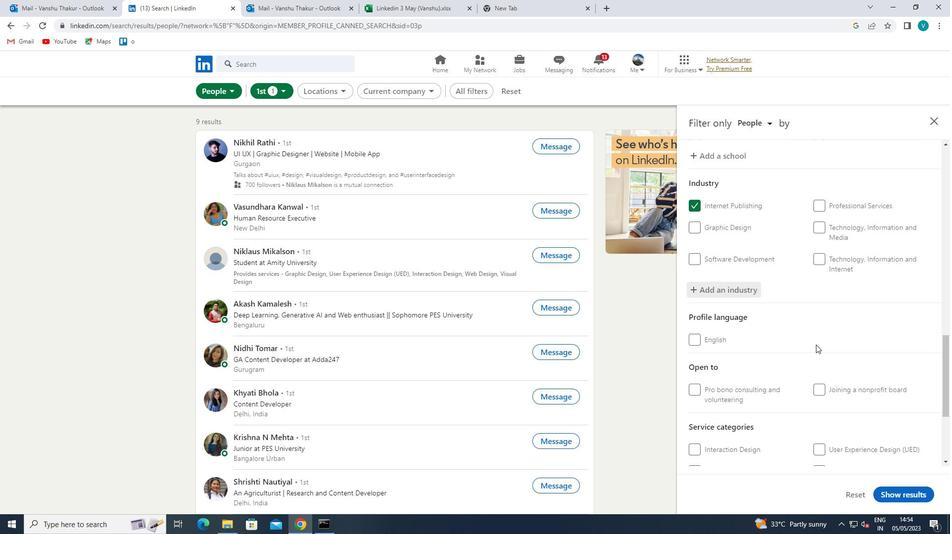 
Action: Mouse scrolled (816, 344) with delta (0, 0)
Screenshot: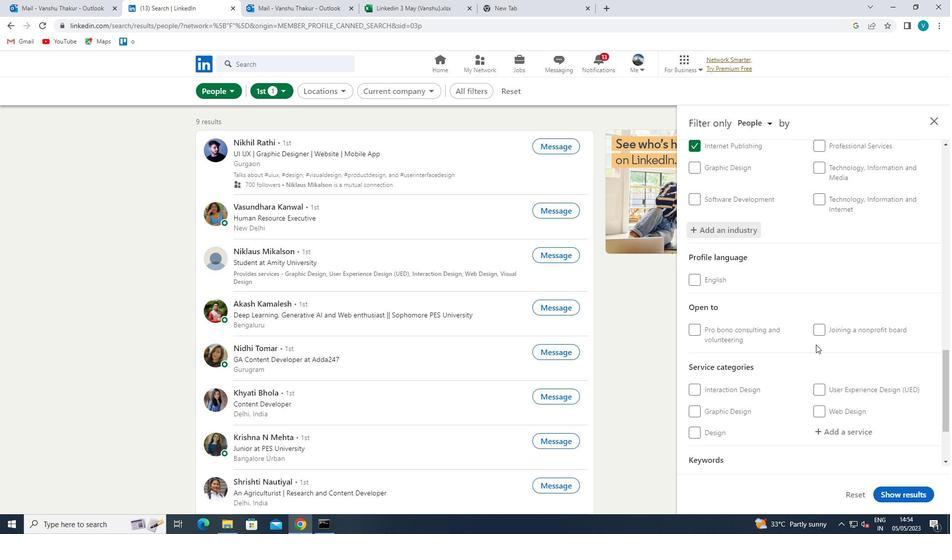 
Action: Mouse moved to (827, 327)
Screenshot: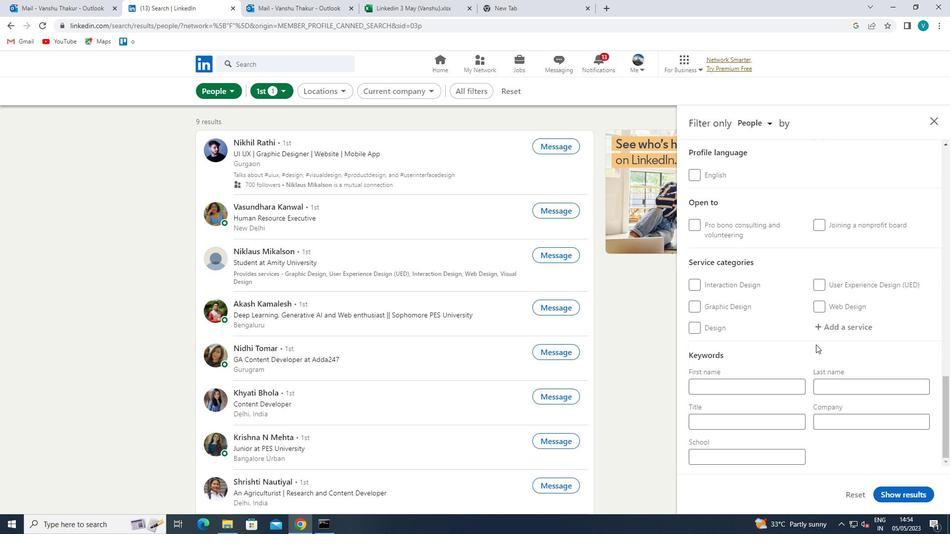 
Action: Mouse pressed left at (827, 327)
Screenshot: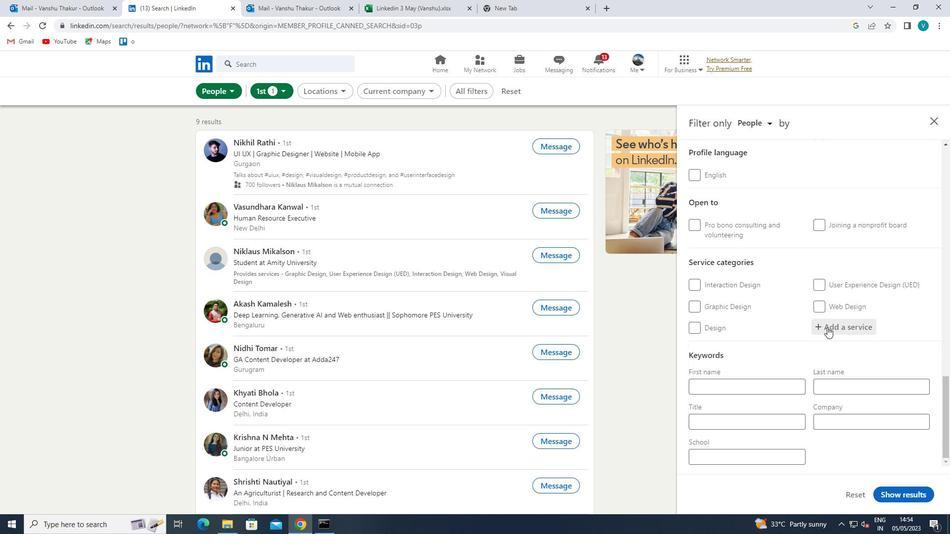 
Action: Key pressed <Key.shift>PRICING<Key.space>
Screenshot: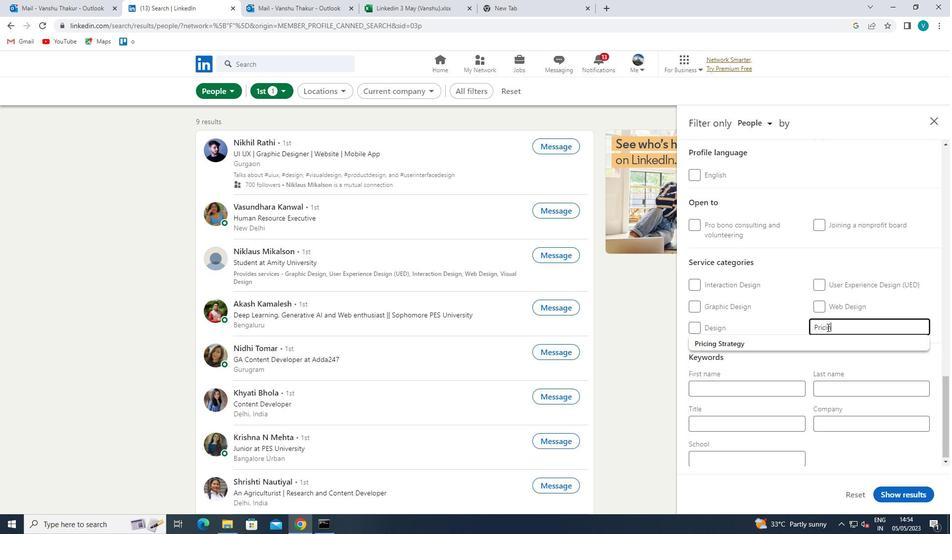 
Action: Mouse moved to (797, 344)
Screenshot: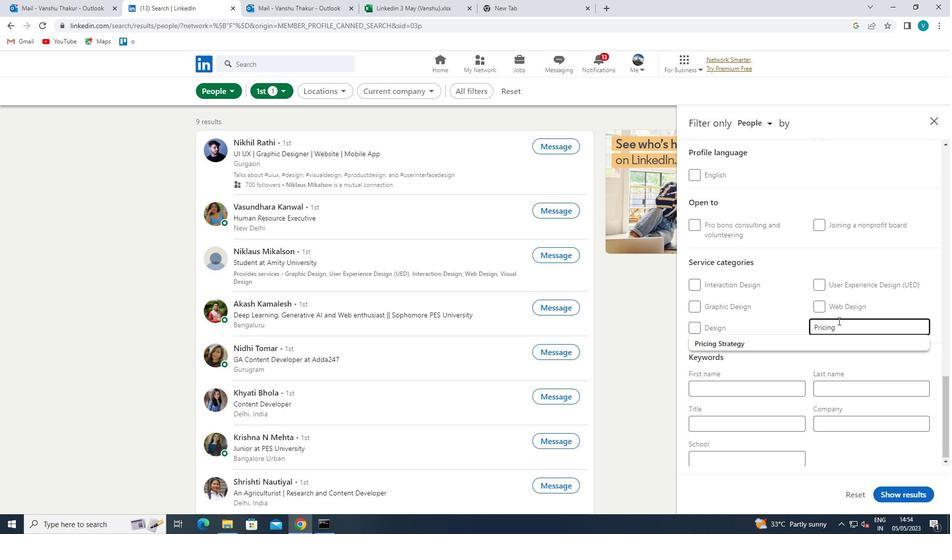 
Action: Mouse pressed left at (797, 344)
Screenshot: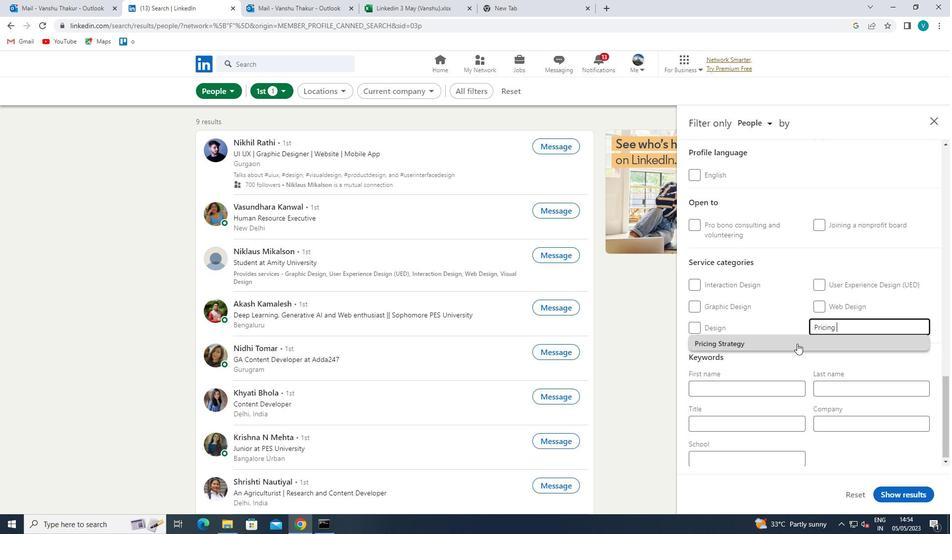 
Action: Mouse scrolled (797, 343) with delta (0, 0)
Screenshot: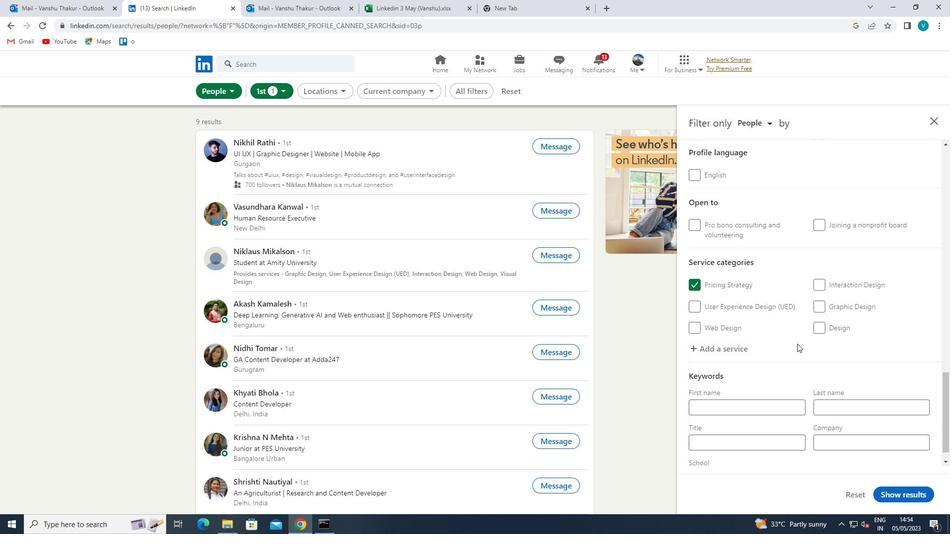 
Action: Mouse scrolled (797, 343) with delta (0, 0)
Screenshot: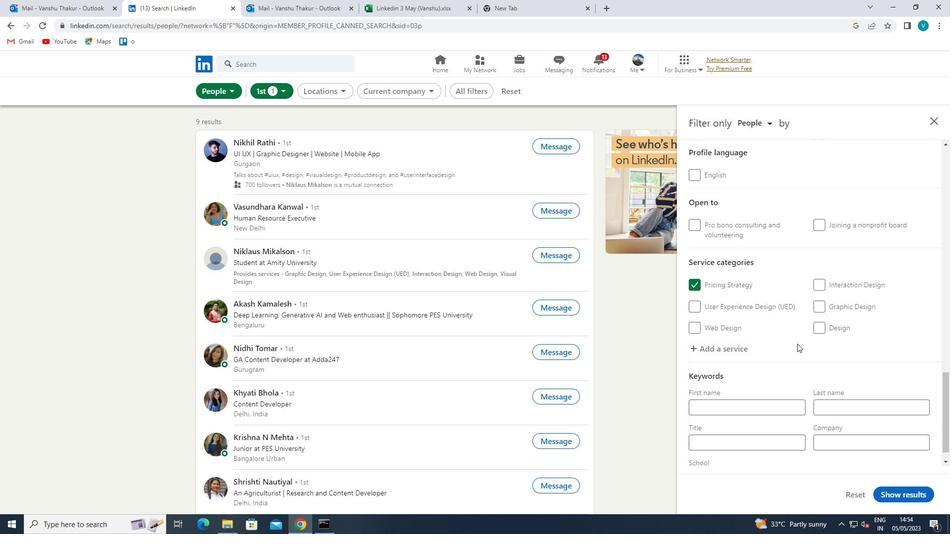 
Action: Mouse scrolled (797, 343) with delta (0, 0)
Screenshot: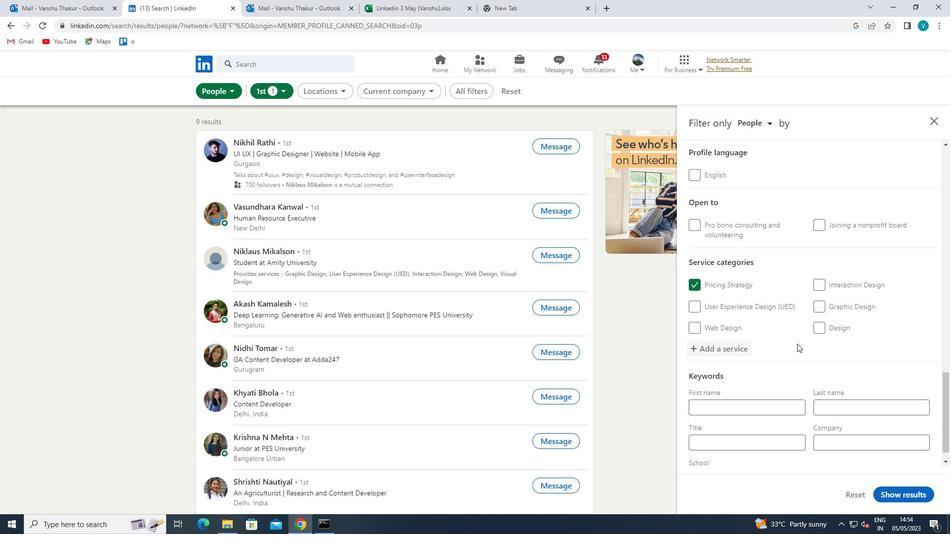 
Action: Mouse scrolled (797, 343) with delta (0, 0)
Screenshot: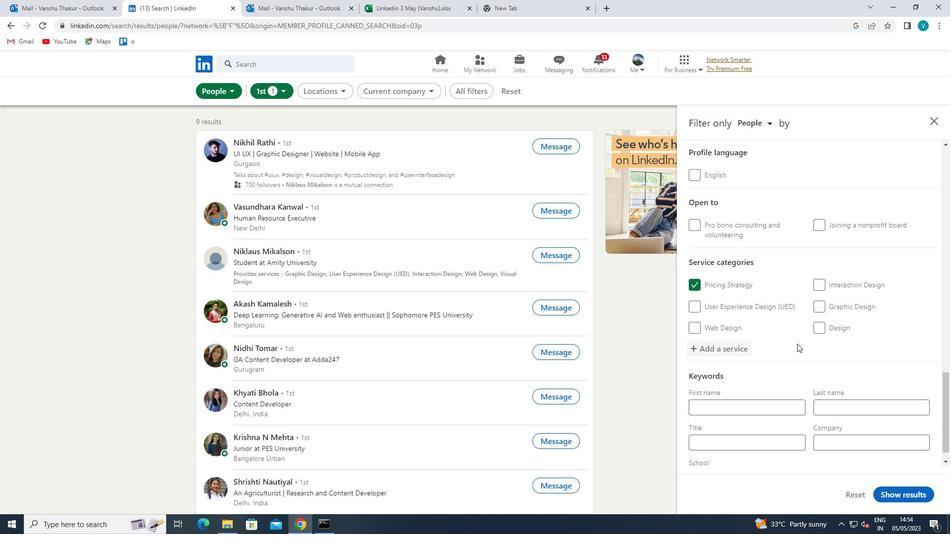 
Action: Mouse moved to (768, 417)
Screenshot: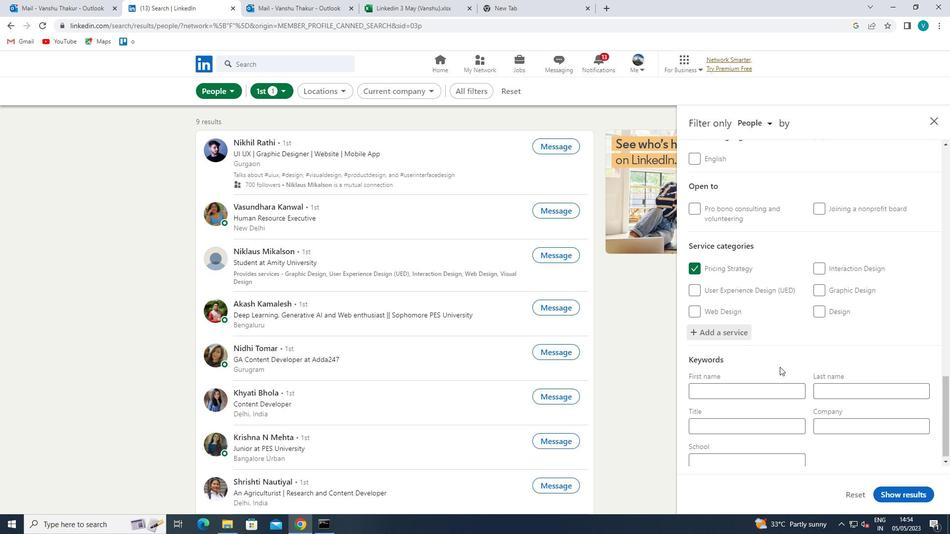 
Action: Mouse pressed left at (768, 417)
Screenshot: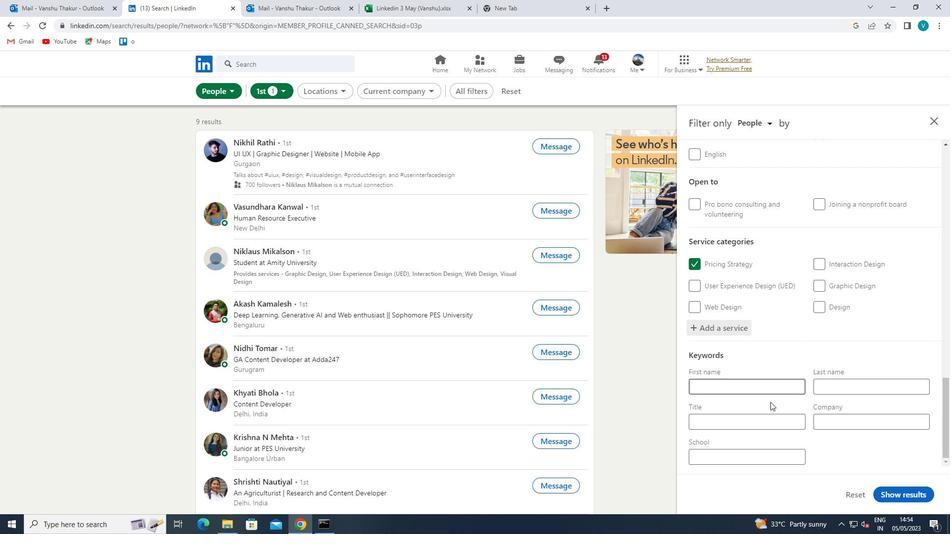 
Action: Key pressed <Key.shift>MARKETING<Key.space><Key.shift>DIRECTOR<Key.space>
Screenshot: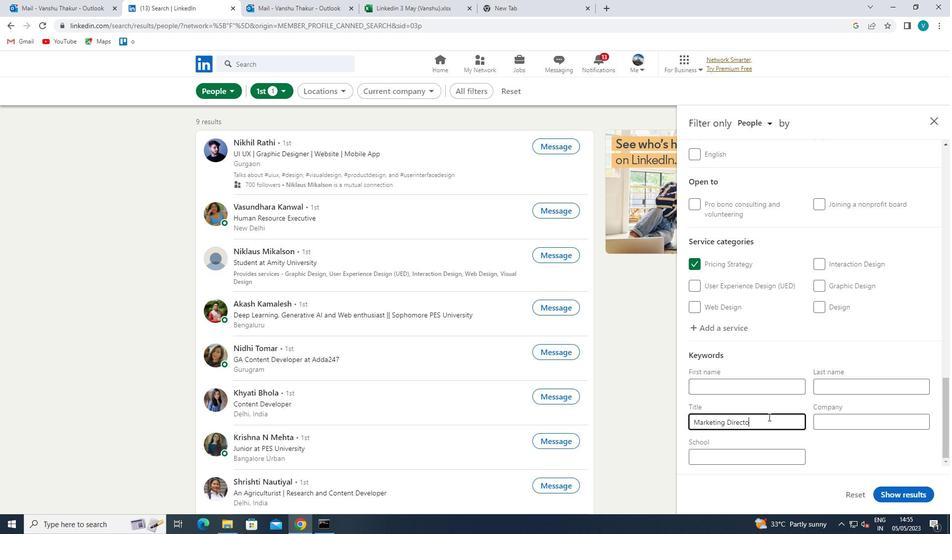 
Action: Mouse moved to (889, 488)
Screenshot: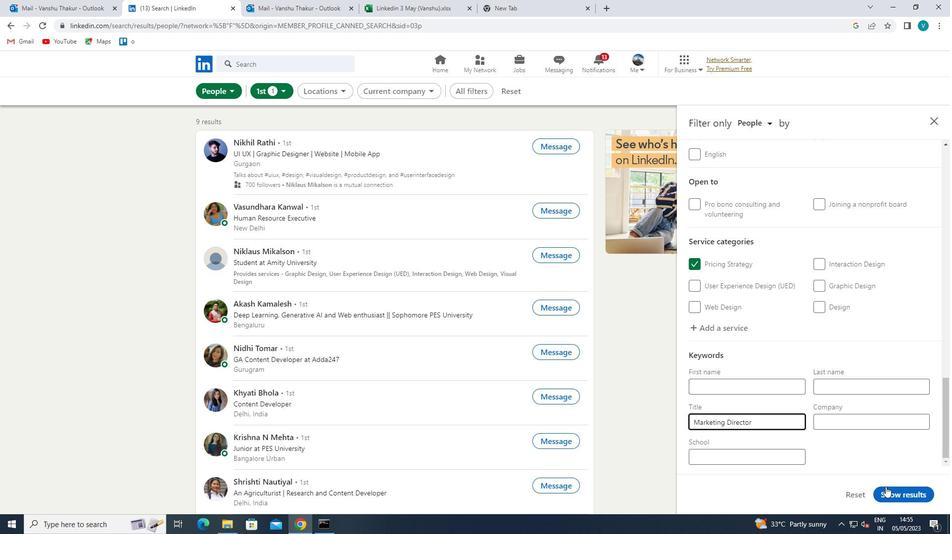 
Action: Mouse pressed left at (889, 488)
Screenshot: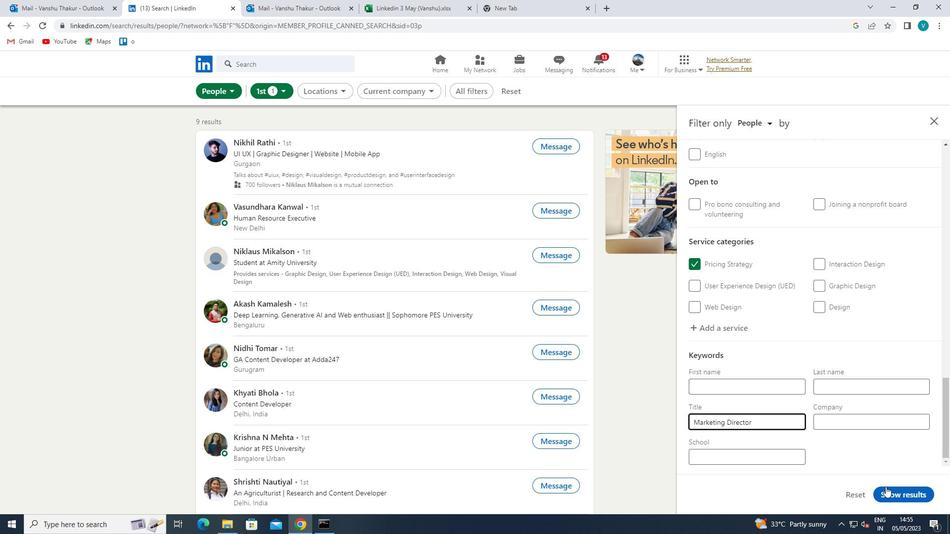 
Action: Mouse moved to (890, 488)
Screenshot: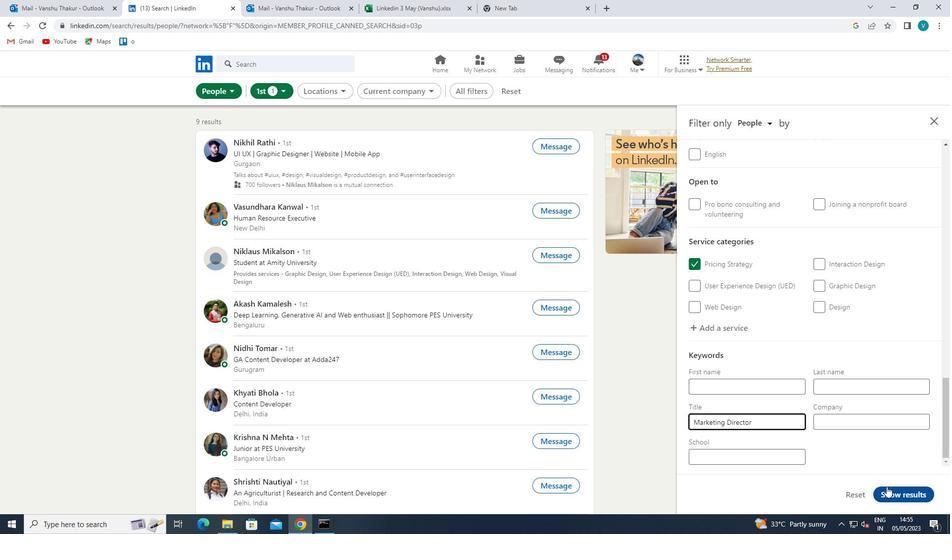 
